 Task: For heading Use Lexend with light red berry 1 colour & Underline.  font size for heading22,  'Change the font style of data to'Lora and font size to 14,  Change the alignment of both headline & data to Align right In the sheet  auditingSalesByCategory
Action: Mouse moved to (418, 149)
Screenshot: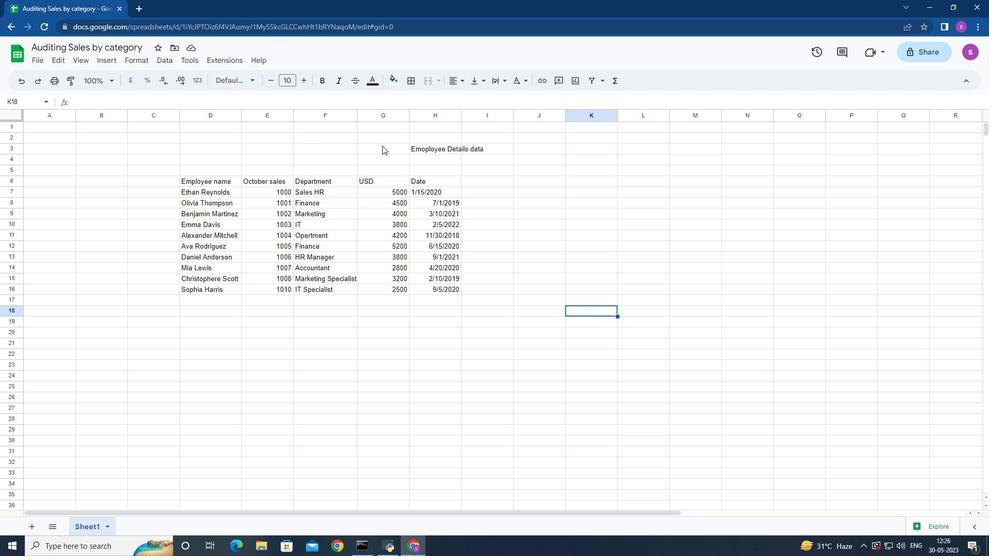 
Action: Mouse pressed left at (382, 146)
Screenshot: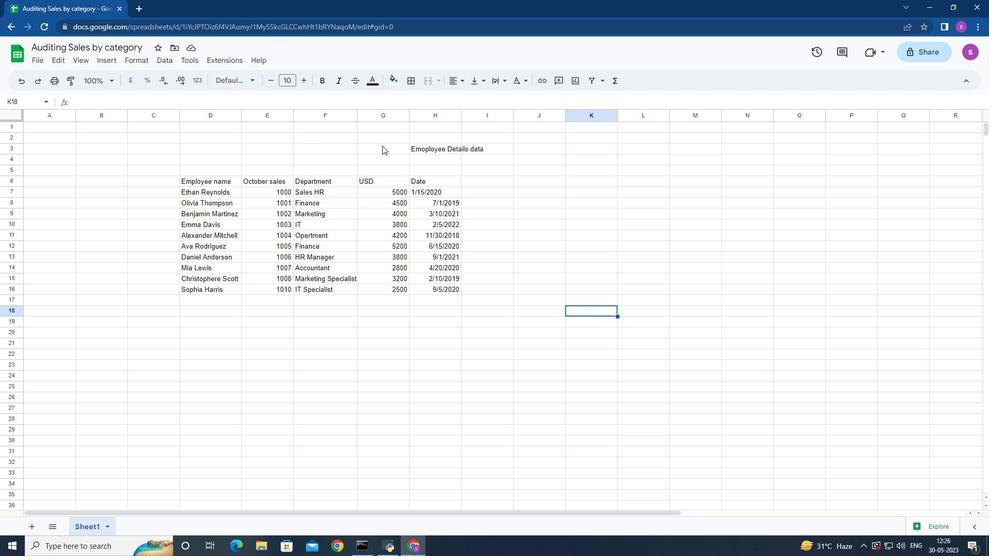 
Action: Mouse moved to (256, 81)
Screenshot: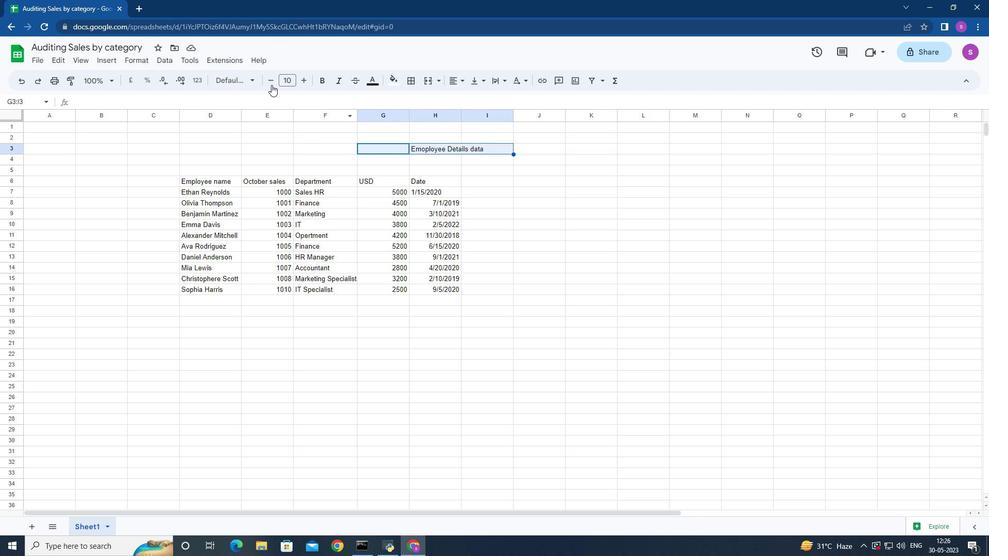 
Action: Mouse pressed left at (256, 81)
Screenshot: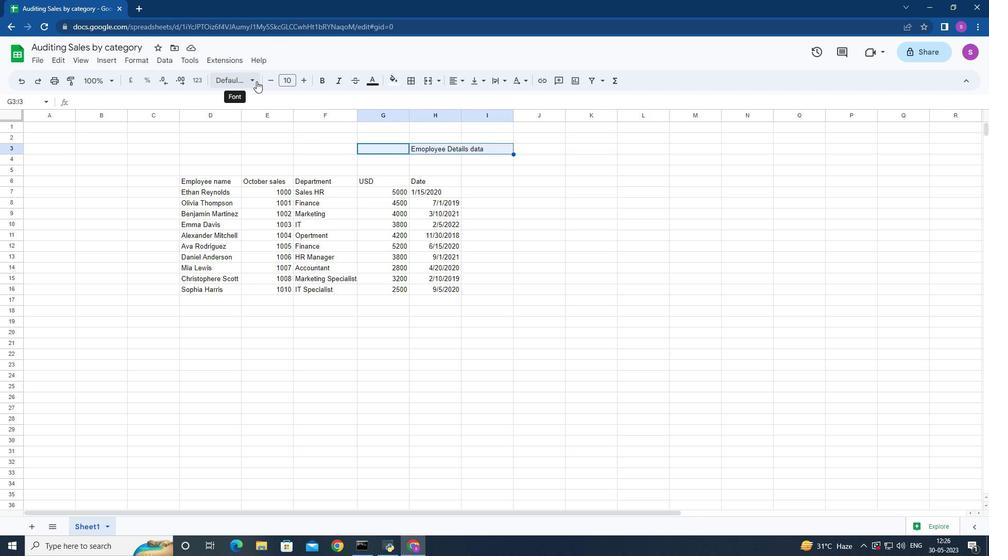 
Action: Mouse moved to (266, 395)
Screenshot: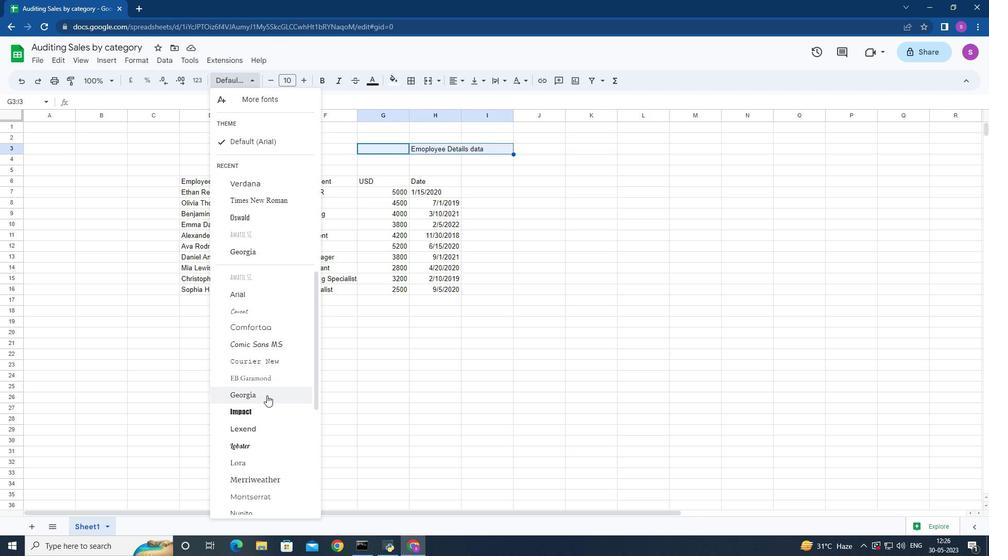
Action: Mouse scrolled (266, 394) with delta (0, 0)
Screenshot: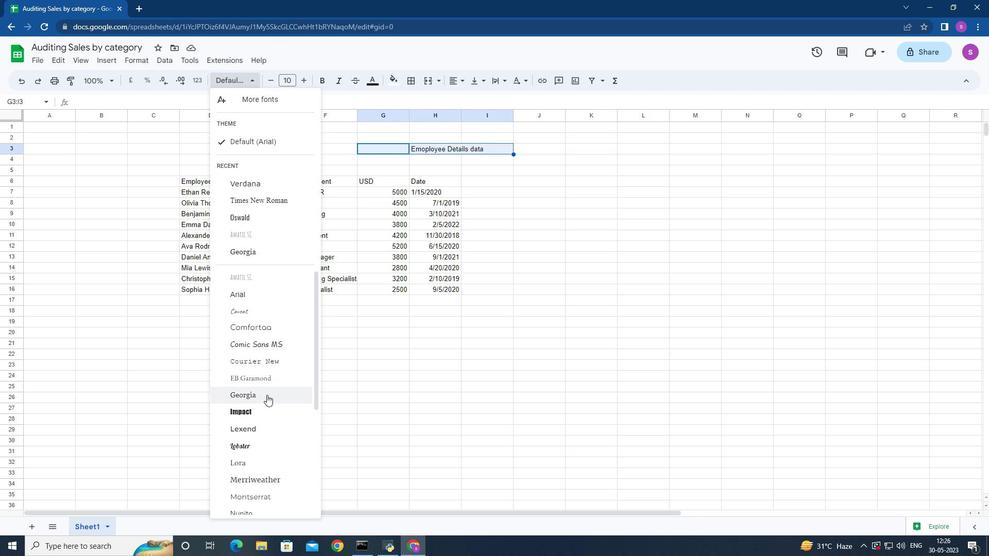 
Action: Mouse scrolled (266, 394) with delta (0, 0)
Screenshot: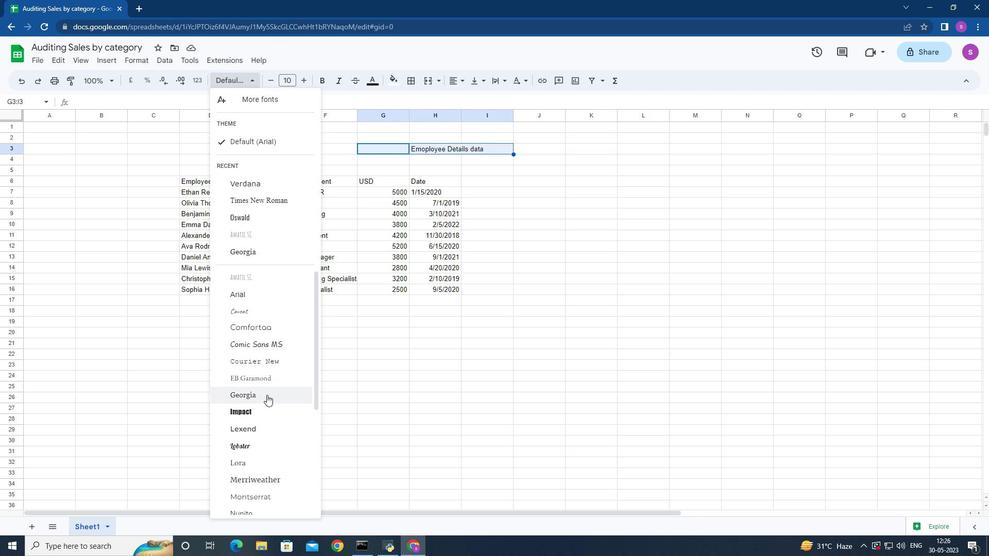 
Action: Mouse moved to (284, 386)
Screenshot: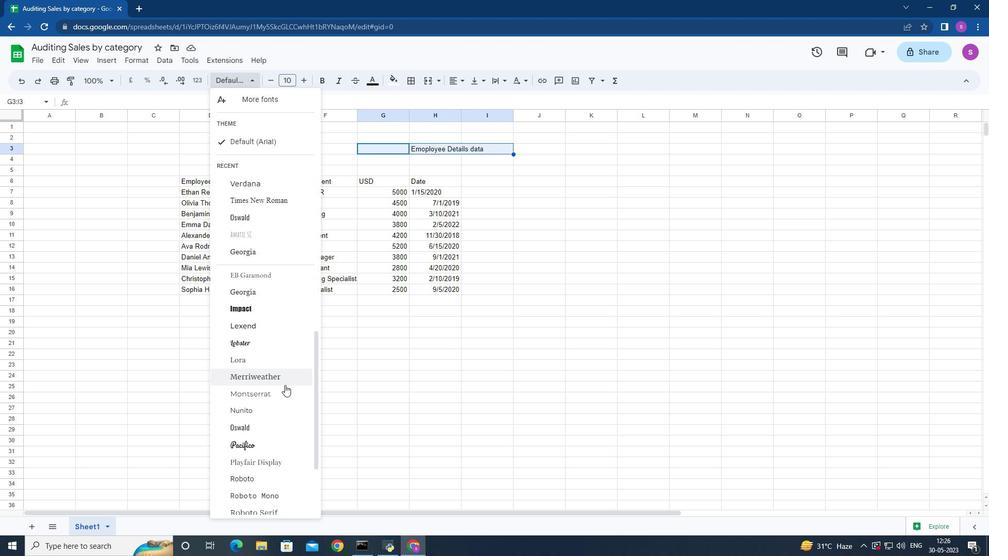 
Action: Mouse scrolled (284, 385) with delta (0, 0)
Screenshot: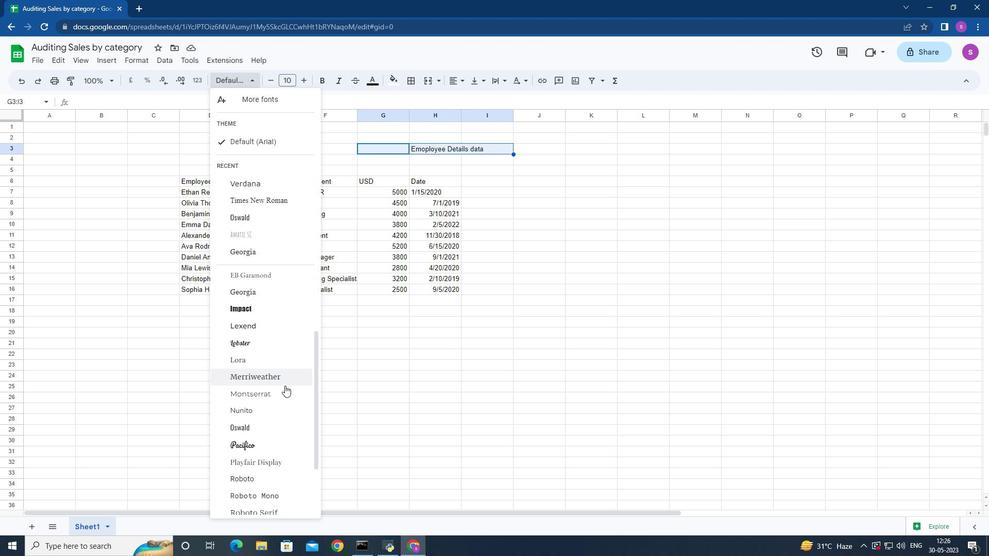 
Action: Mouse scrolled (284, 385) with delta (0, 0)
Screenshot: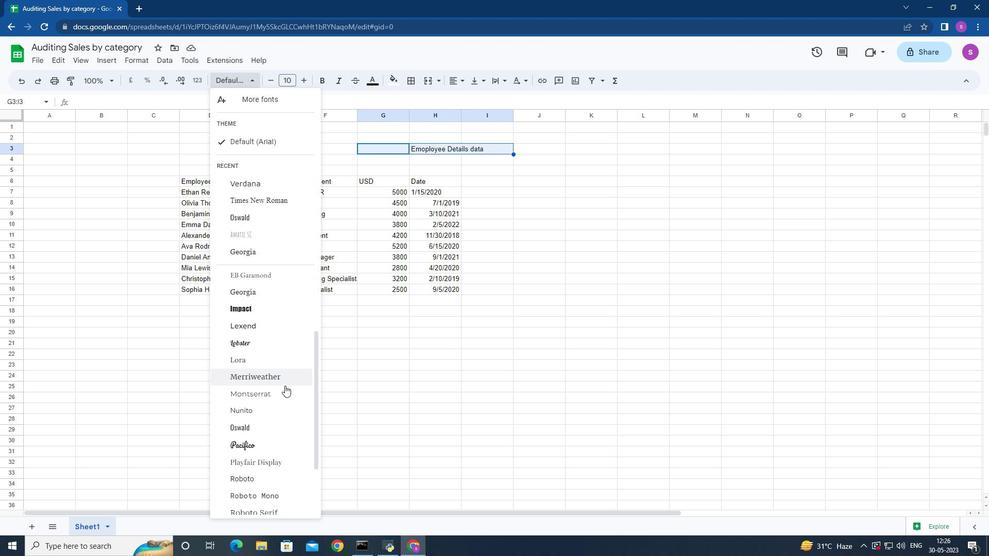 
Action: Mouse moved to (284, 386)
Screenshot: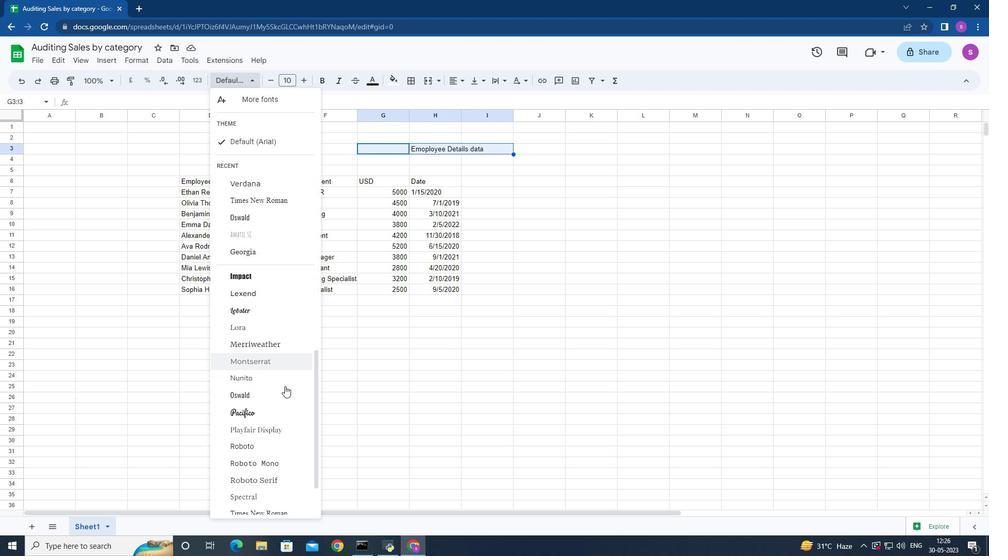 
Action: Mouse scrolled (284, 385) with delta (0, 0)
Screenshot: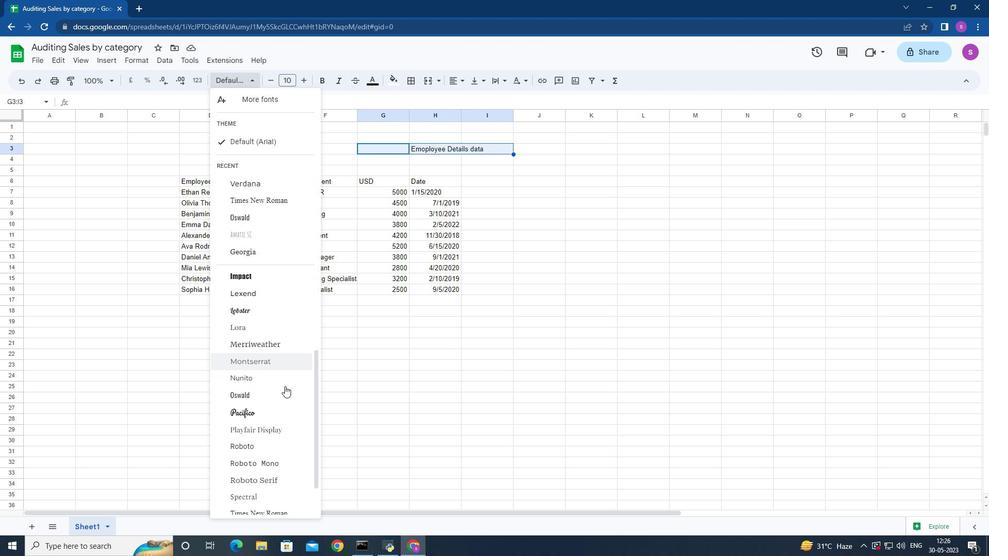 
Action: Mouse moved to (284, 386)
Screenshot: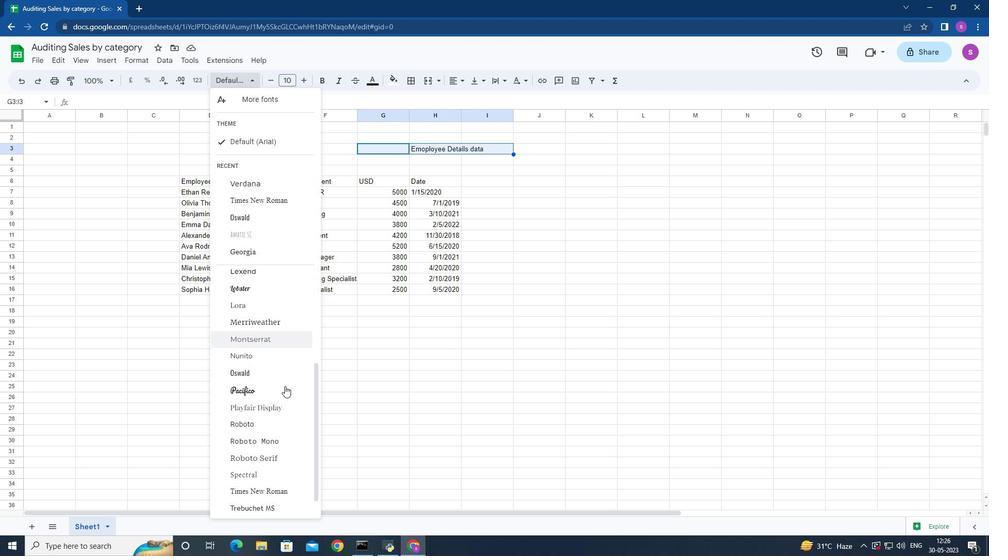 
Action: Mouse scrolled (284, 385) with delta (0, 0)
Screenshot: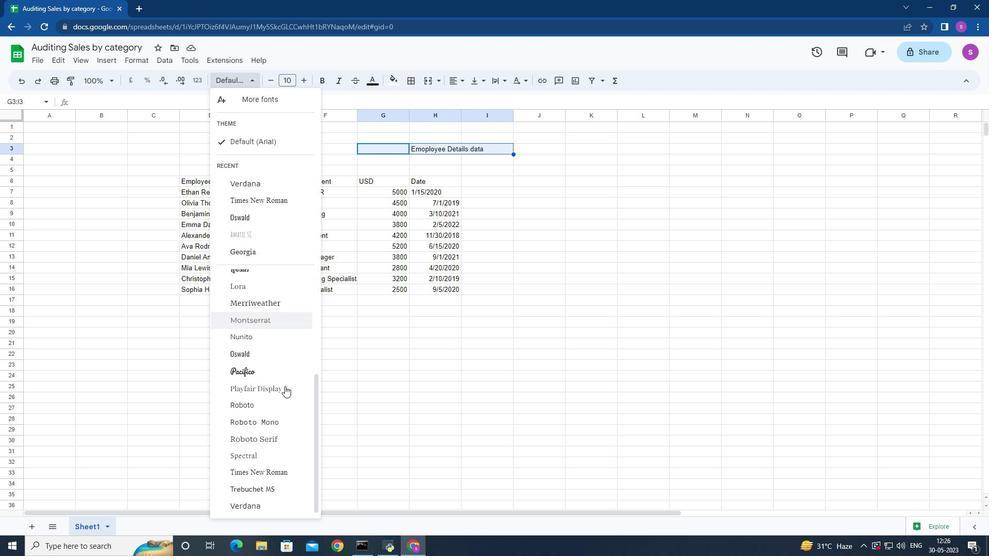 
Action: Mouse moved to (261, 346)
Screenshot: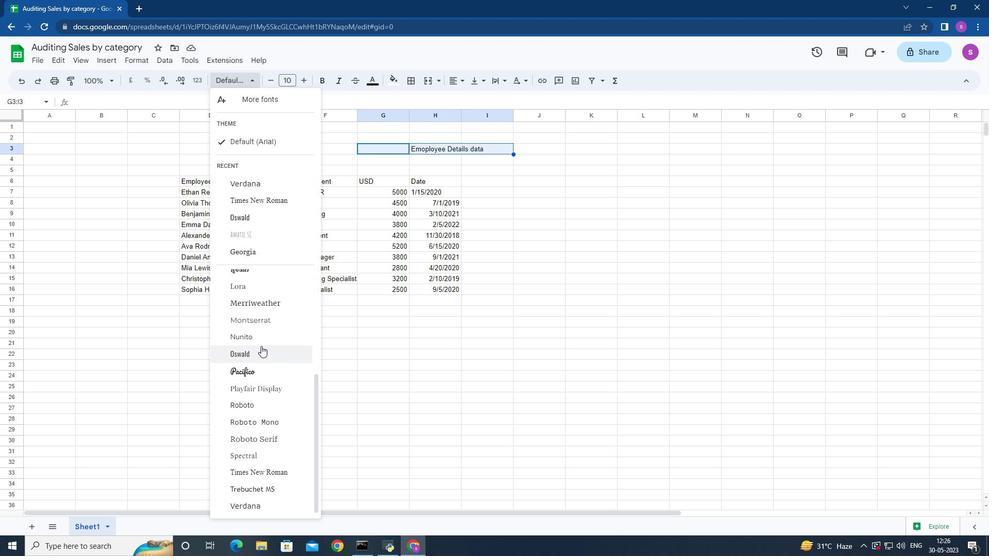 
Action: Mouse scrolled (261, 346) with delta (0, 0)
Screenshot: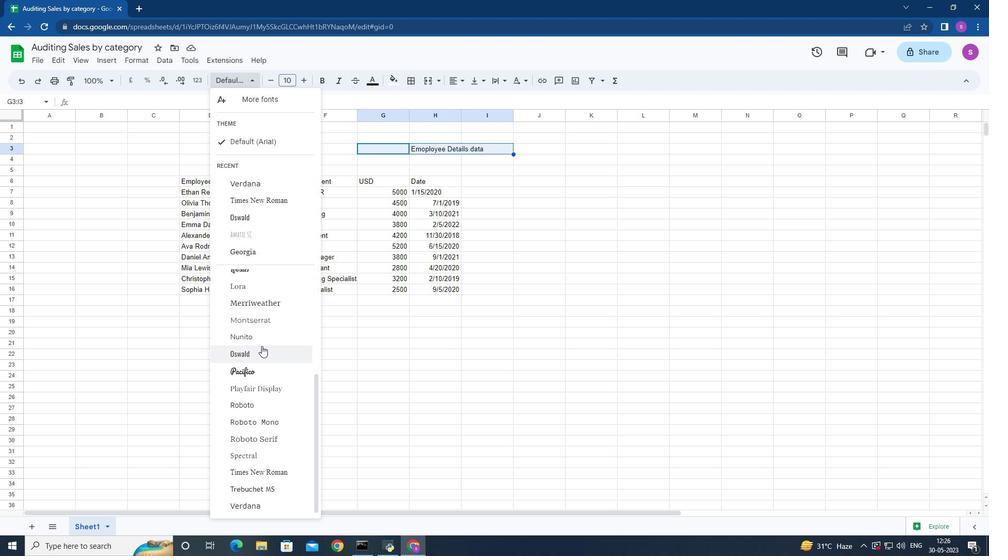 
Action: Mouse moved to (267, 305)
Screenshot: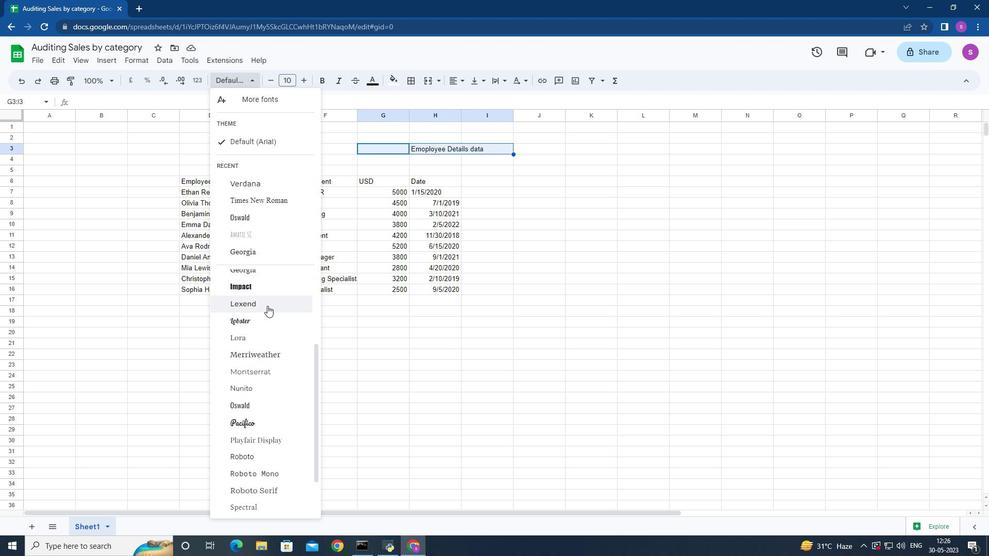 
Action: Mouse pressed left at (267, 305)
Screenshot: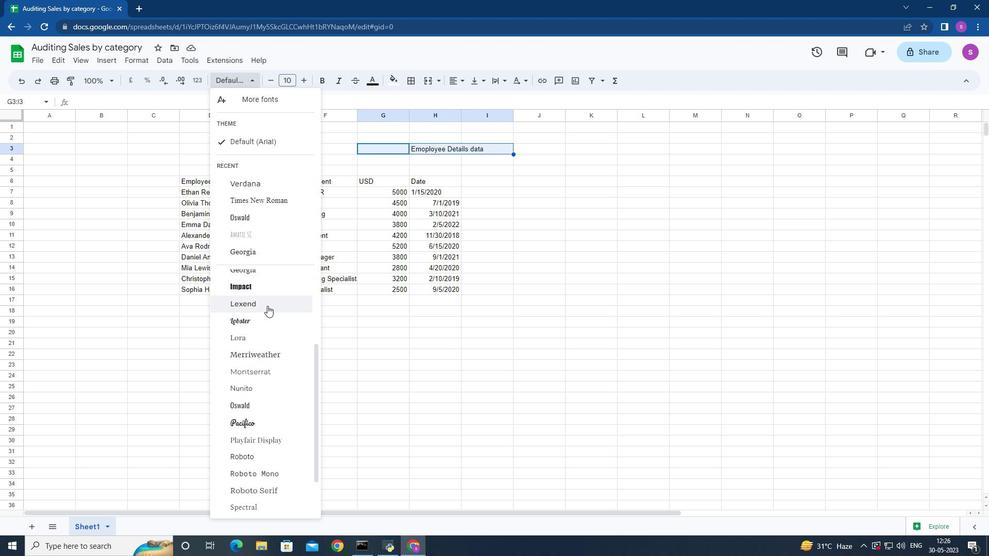 
Action: Mouse moved to (377, 82)
Screenshot: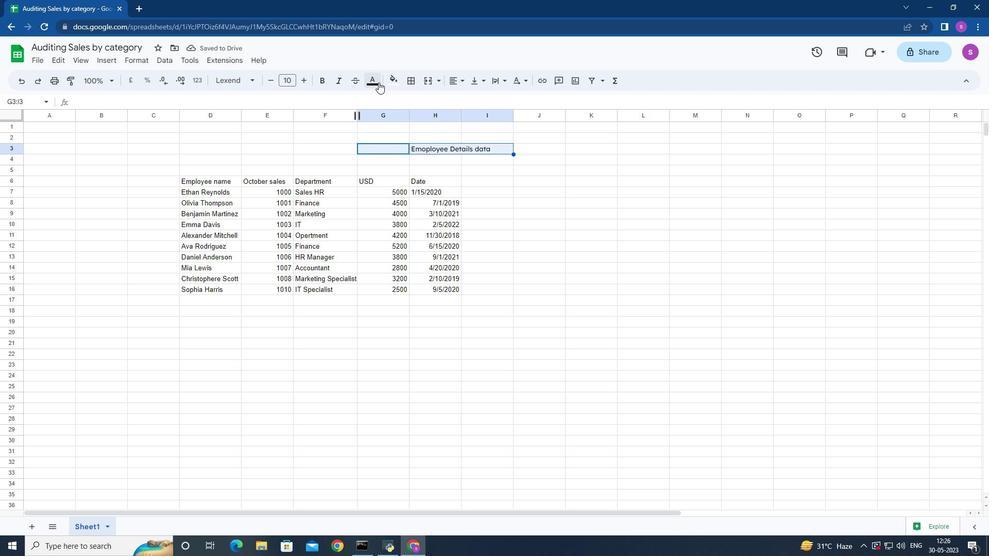 
Action: Mouse pressed left at (377, 82)
Screenshot: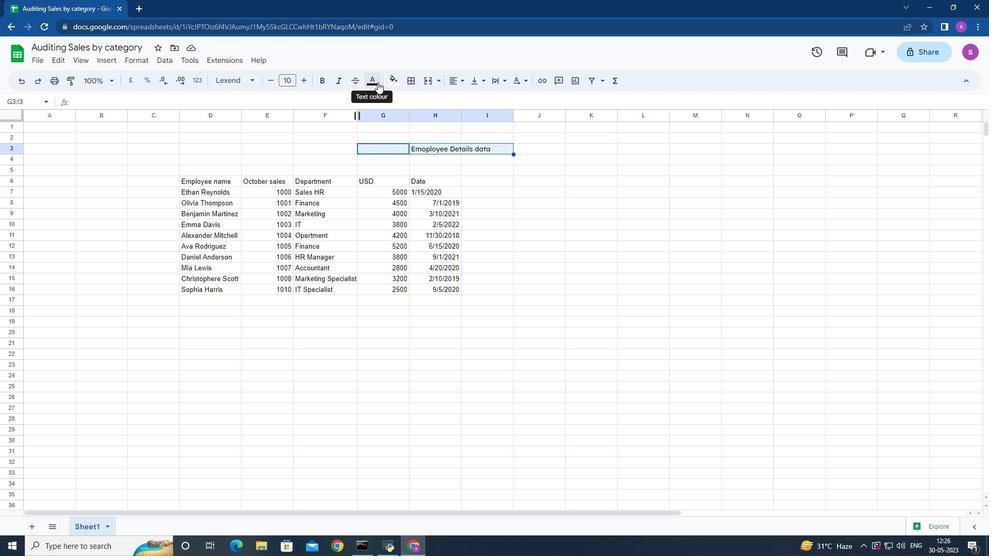 
Action: Mouse moved to (386, 139)
Screenshot: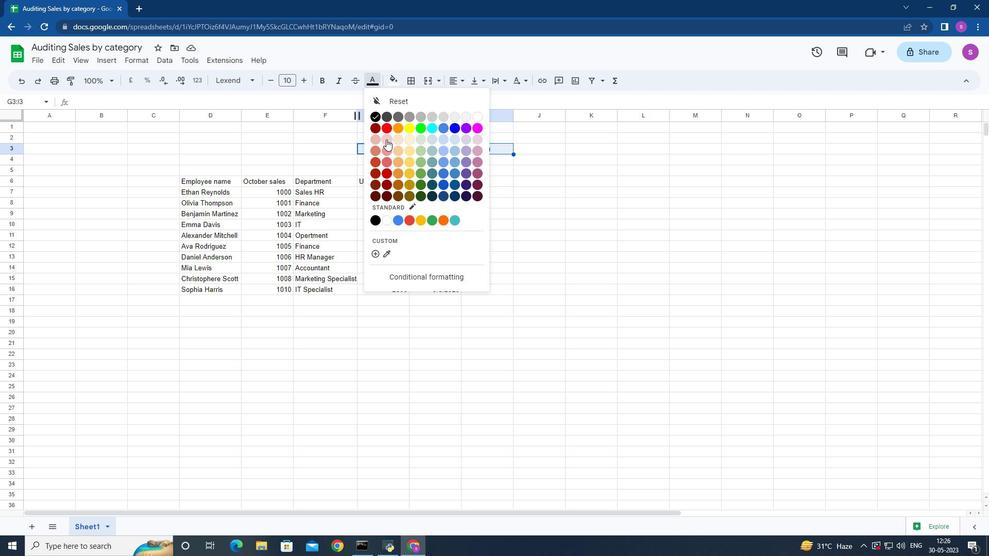 
Action: Mouse pressed left at (386, 139)
Screenshot: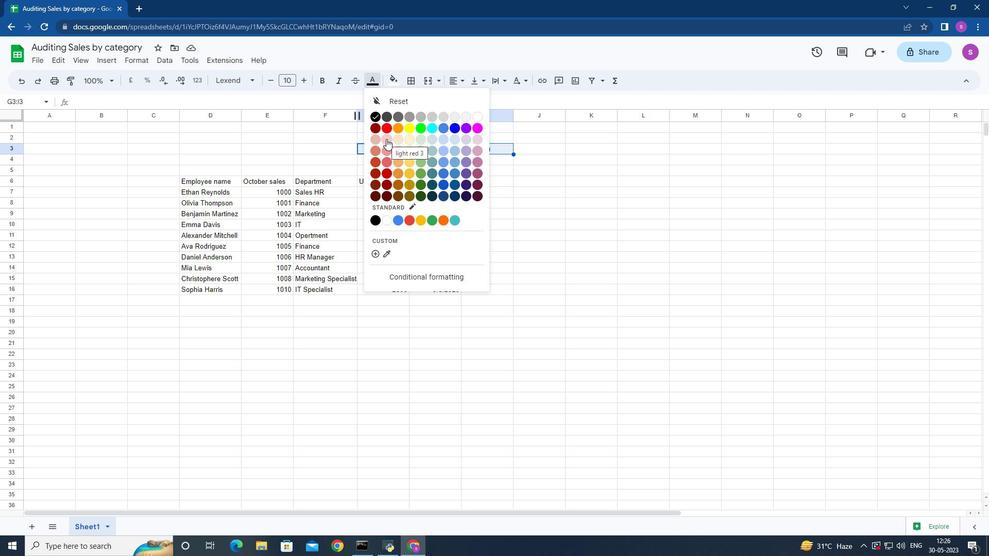 
Action: Mouse moved to (134, 57)
Screenshot: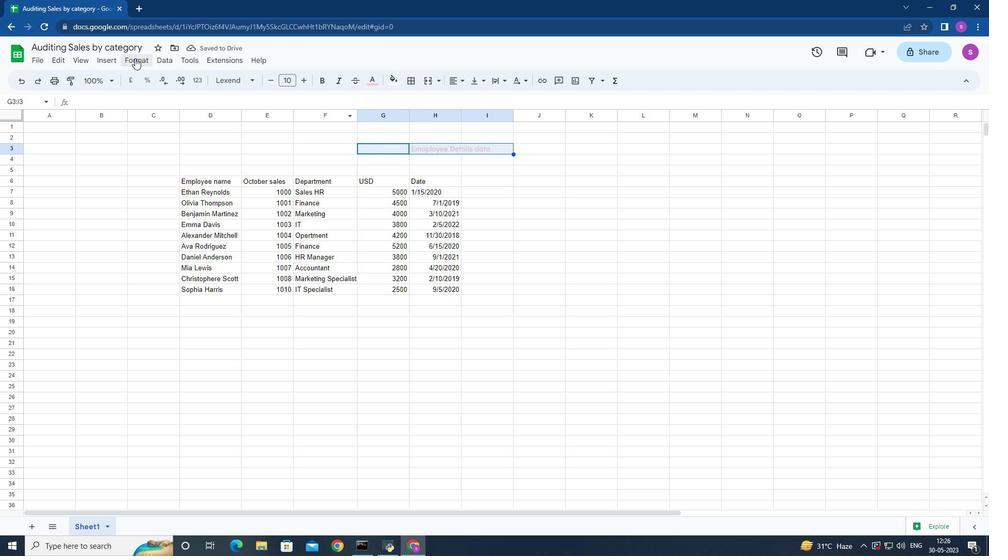 
Action: Mouse pressed left at (134, 57)
Screenshot: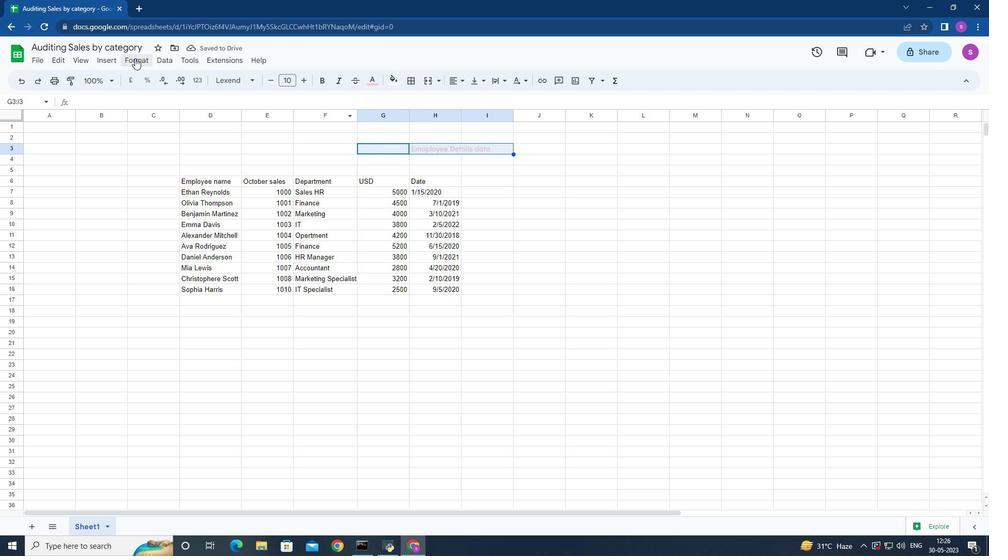 
Action: Mouse moved to (327, 154)
Screenshot: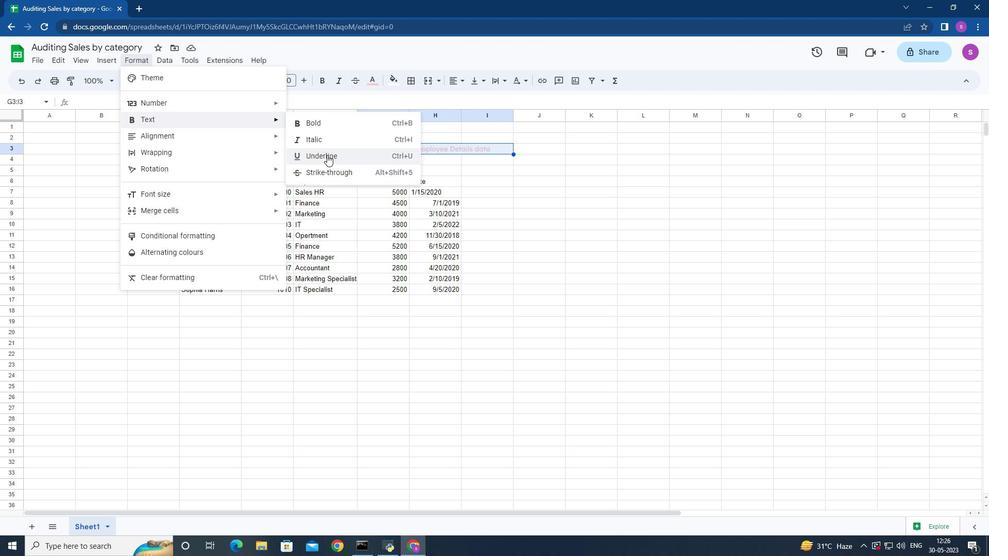 
Action: Mouse pressed left at (327, 154)
Screenshot: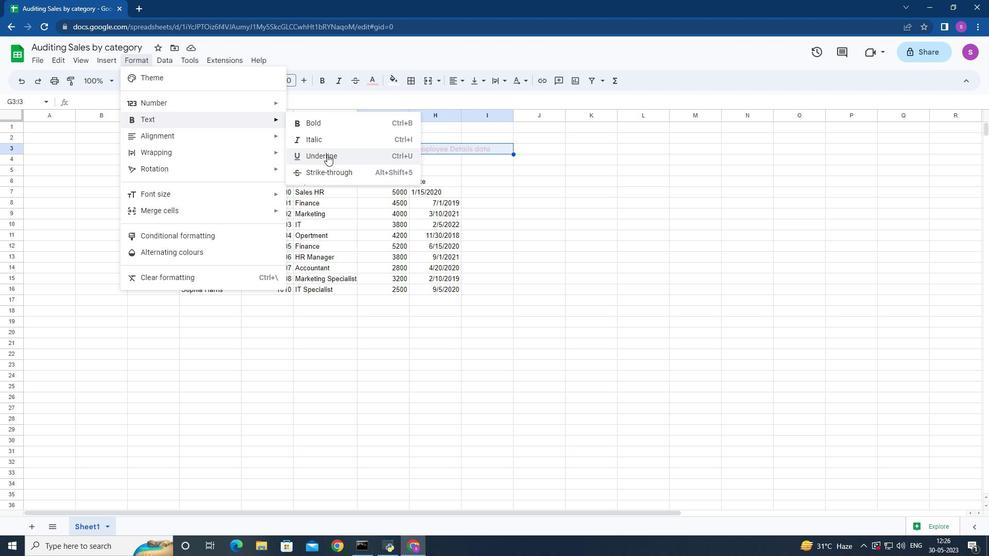 
Action: Mouse moved to (303, 76)
Screenshot: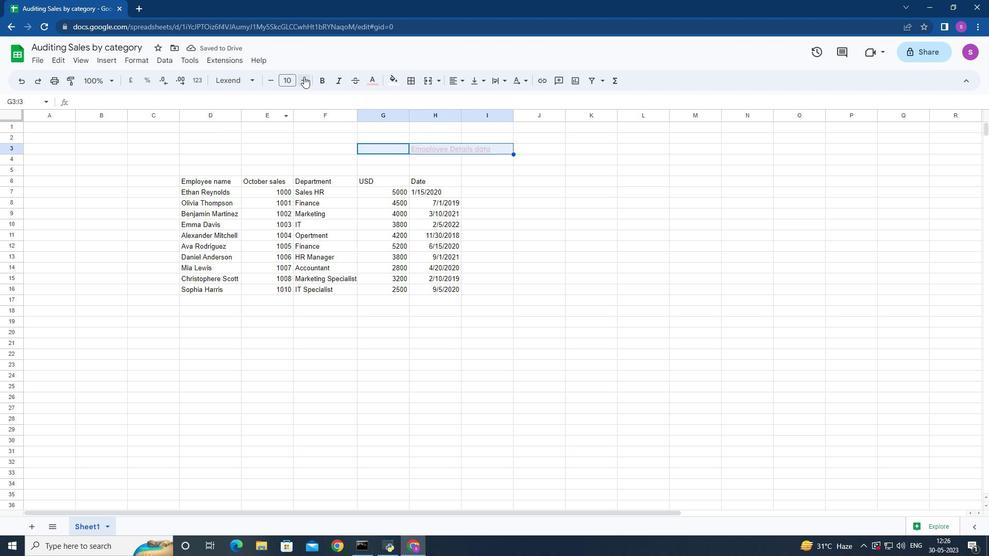 
Action: Mouse pressed left at (303, 76)
Screenshot: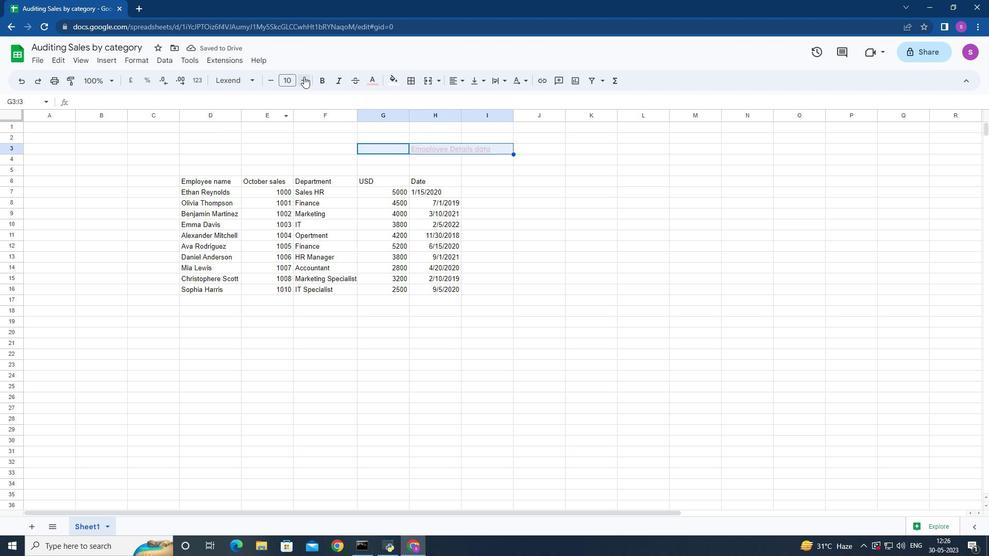 
Action: Mouse pressed left at (303, 76)
Screenshot: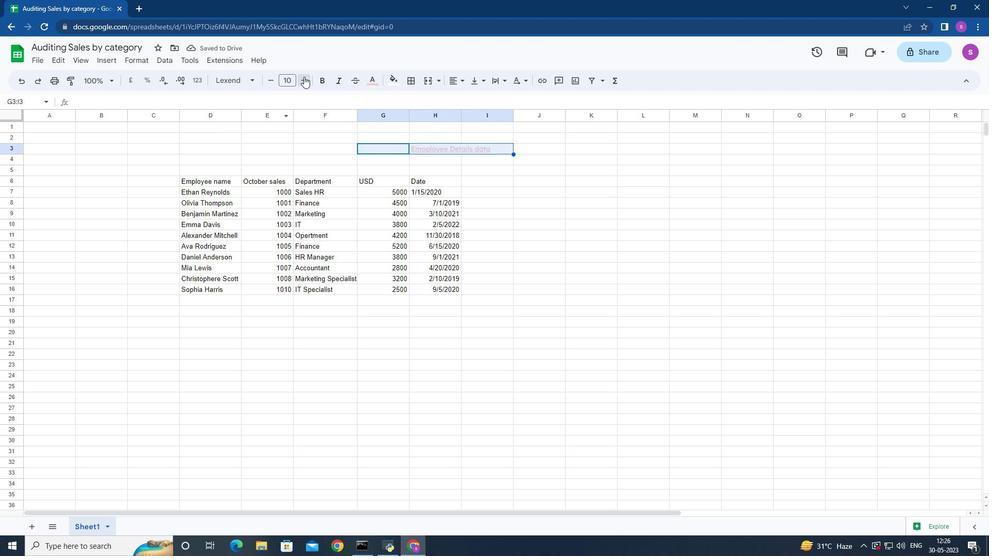 
Action: Mouse pressed left at (303, 76)
Screenshot: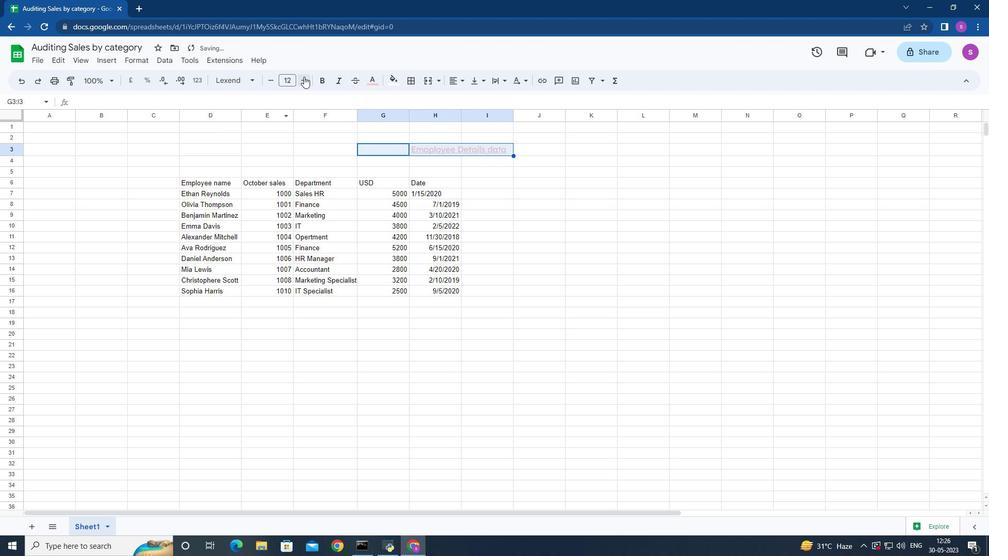 
Action: Mouse pressed left at (303, 76)
Screenshot: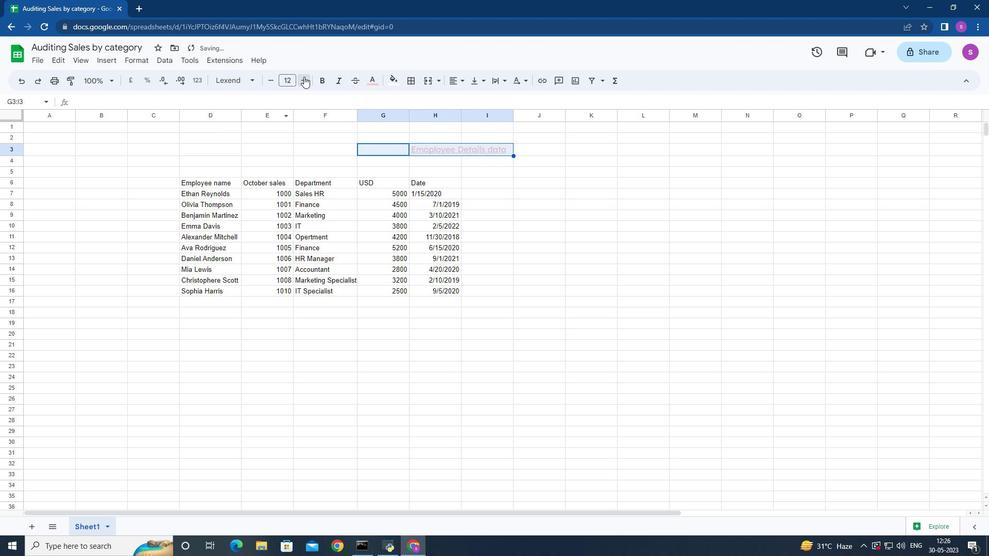 
Action: Mouse pressed left at (303, 76)
Screenshot: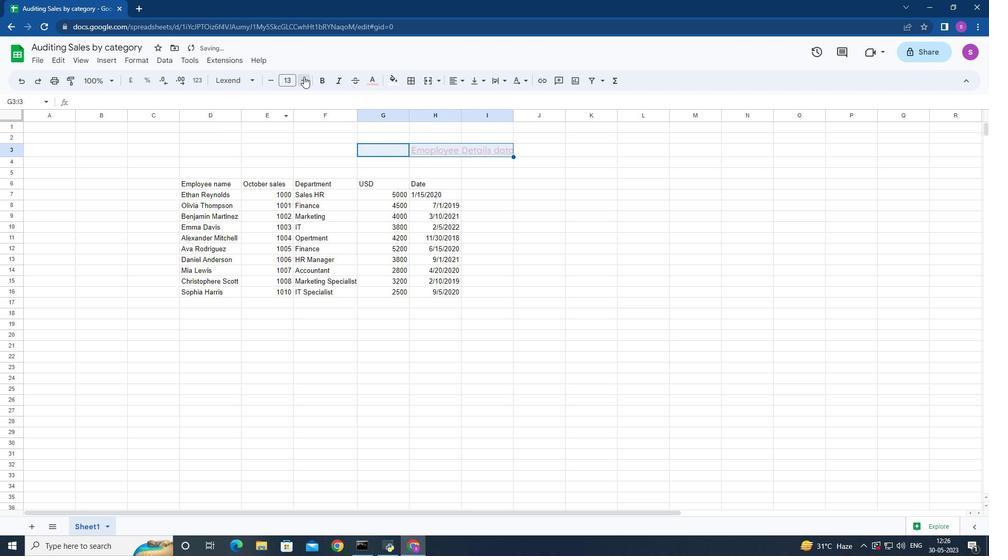 
Action: Mouse pressed left at (303, 76)
Screenshot: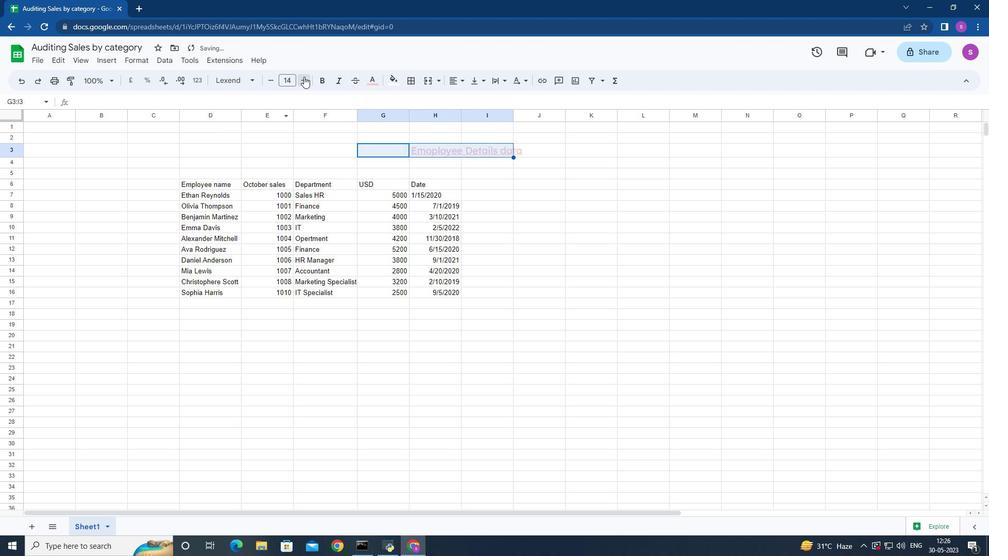 
Action: Mouse pressed left at (303, 76)
Screenshot: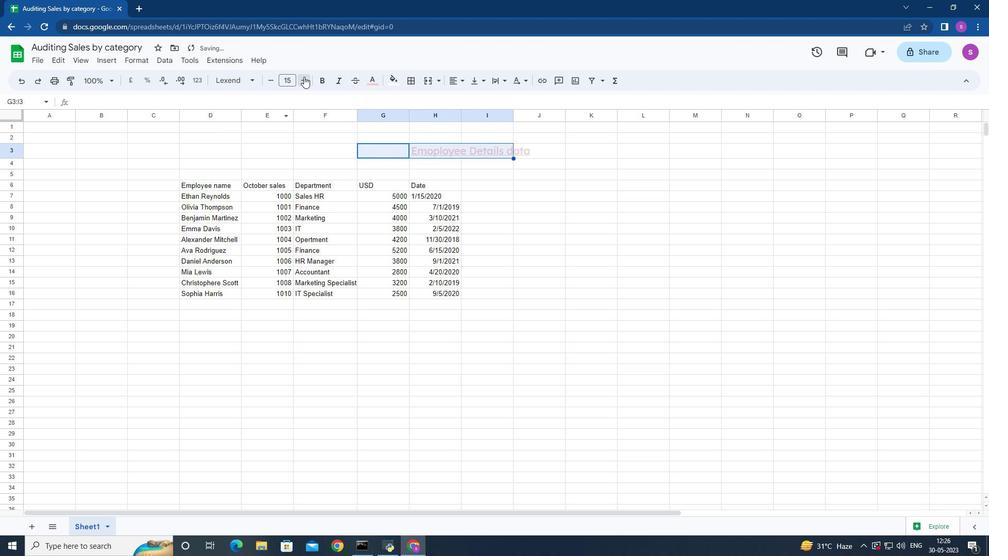 
Action: Mouse pressed left at (303, 76)
Screenshot: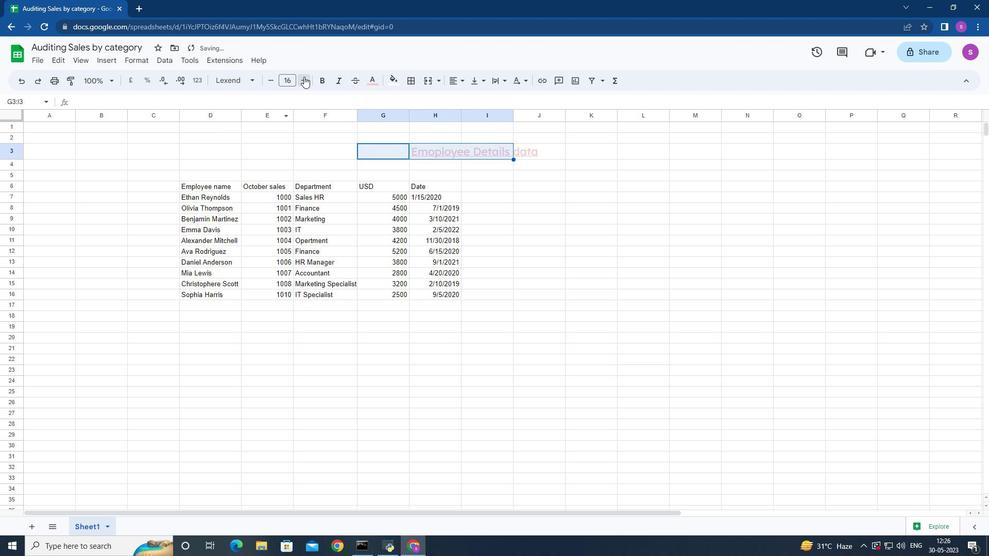 
Action: Mouse pressed left at (303, 76)
Screenshot: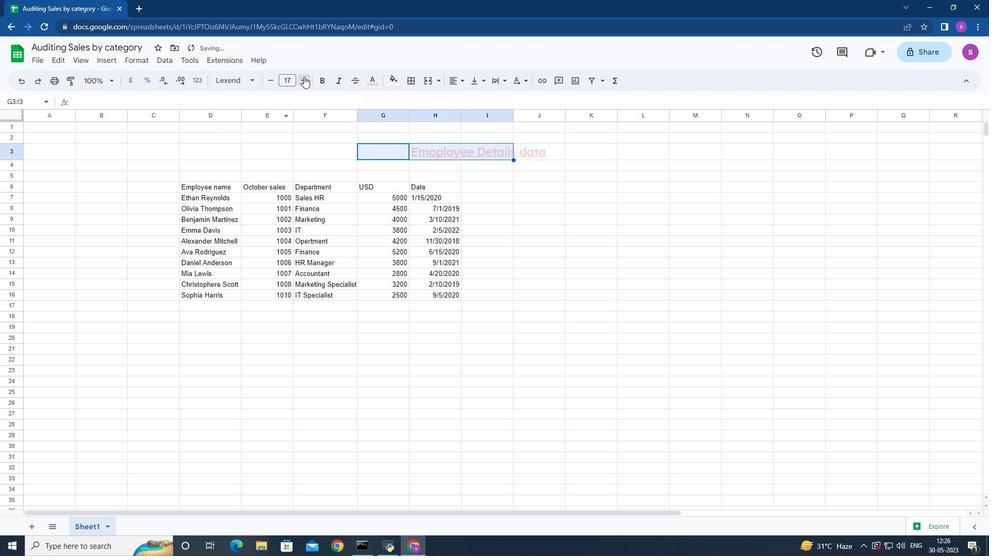 
Action: Mouse pressed left at (303, 76)
Screenshot: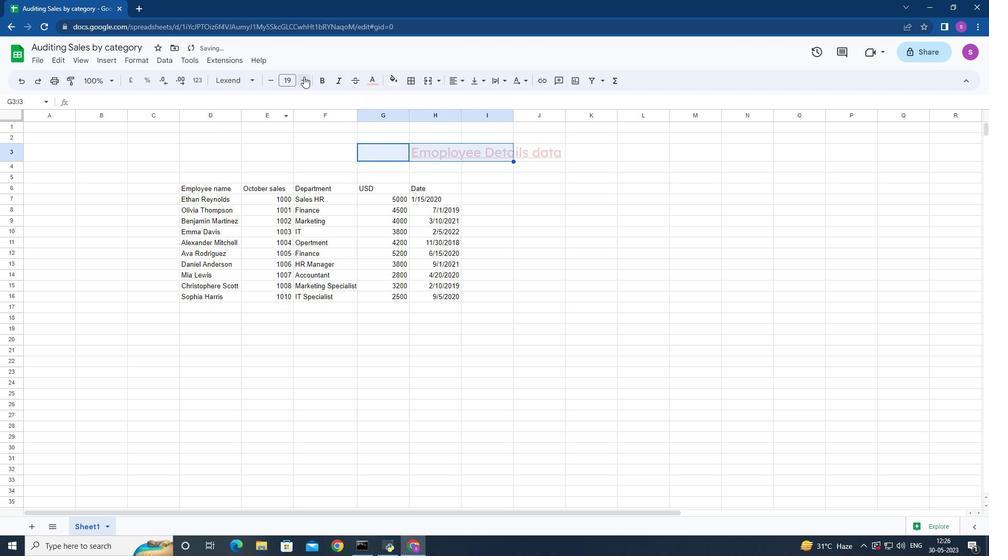 
Action: Mouse pressed left at (303, 76)
Screenshot: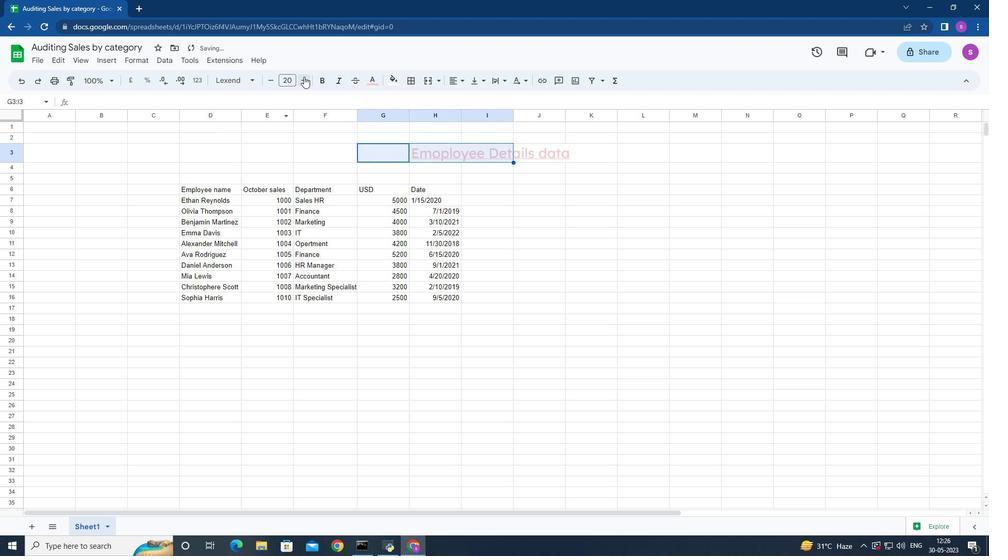 
Action: Mouse pressed left at (303, 76)
Screenshot: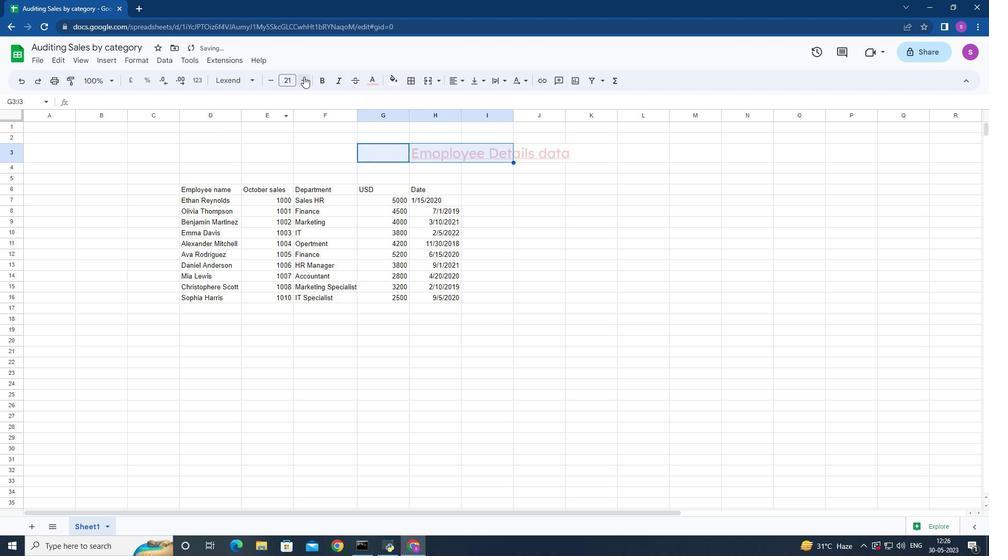 
Action: Mouse moved to (179, 192)
Screenshot: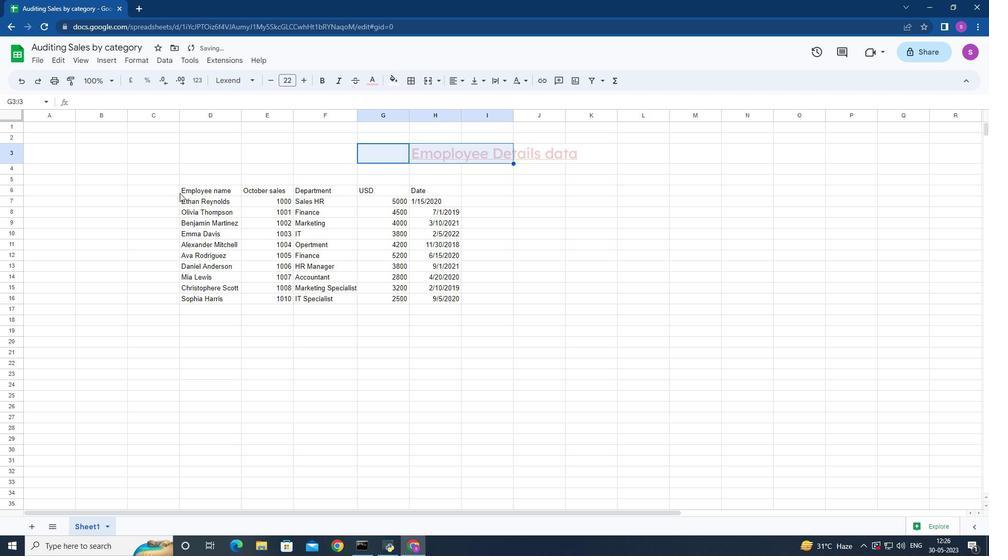 
Action: Mouse pressed left at (179, 192)
Screenshot: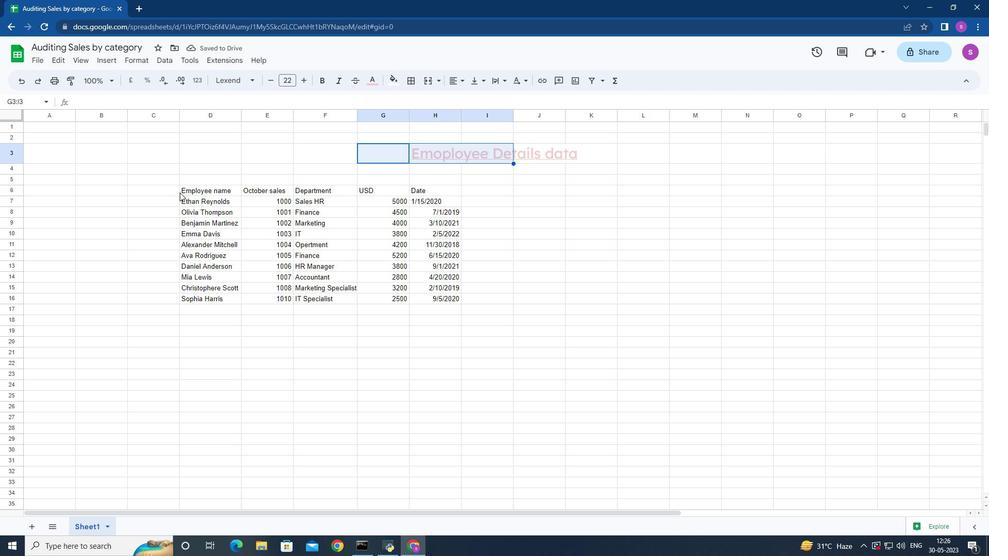 
Action: Mouse moved to (253, 80)
Screenshot: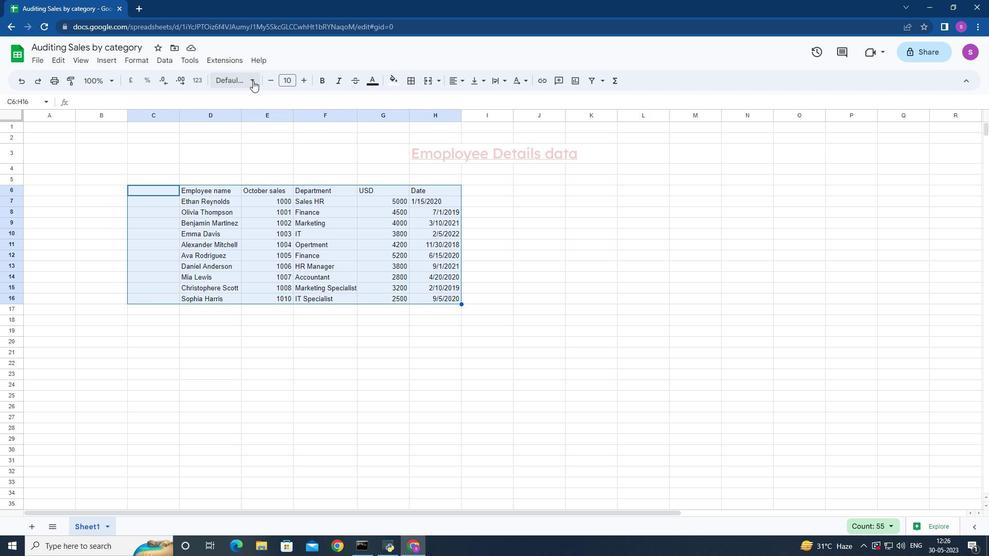 
Action: Mouse pressed left at (253, 80)
Screenshot: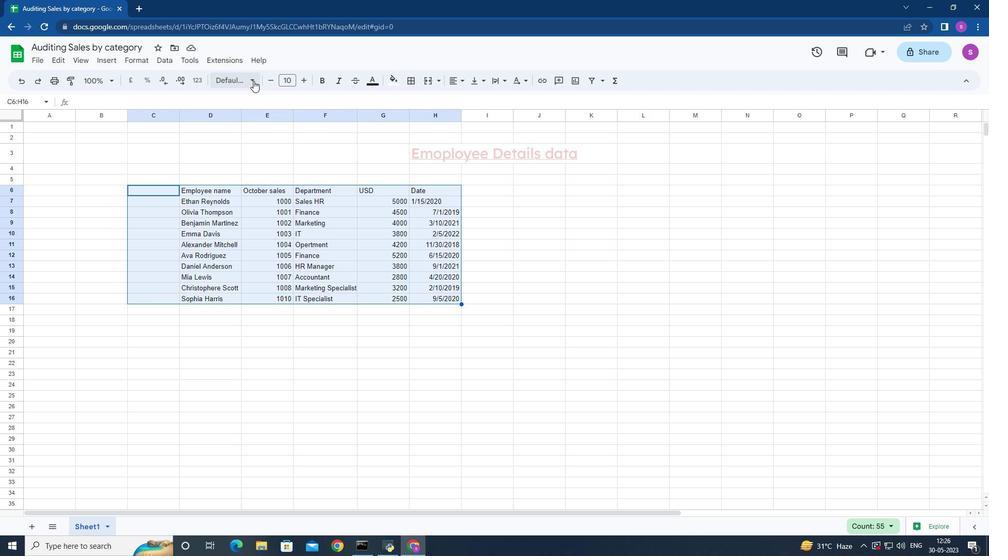 
Action: Mouse moved to (256, 285)
Screenshot: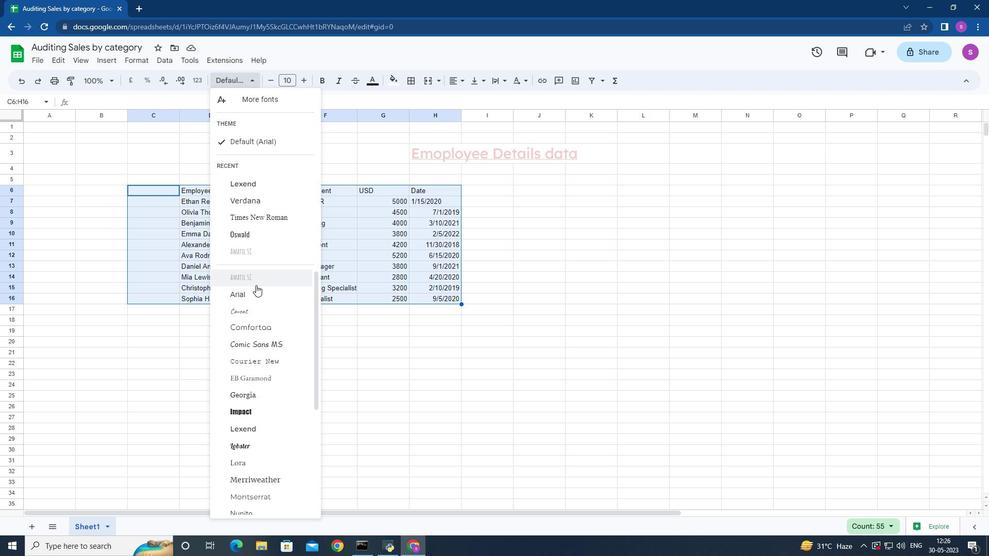 
Action: Mouse scrolled (256, 285) with delta (0, 0)
Screenshot: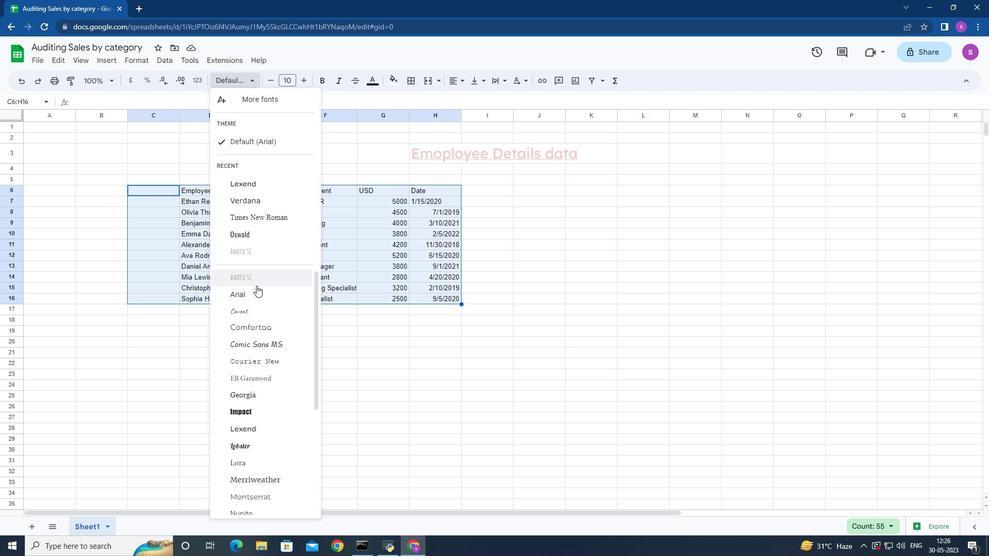 
Action: Mouse moved to (276, 336)
Screenshot: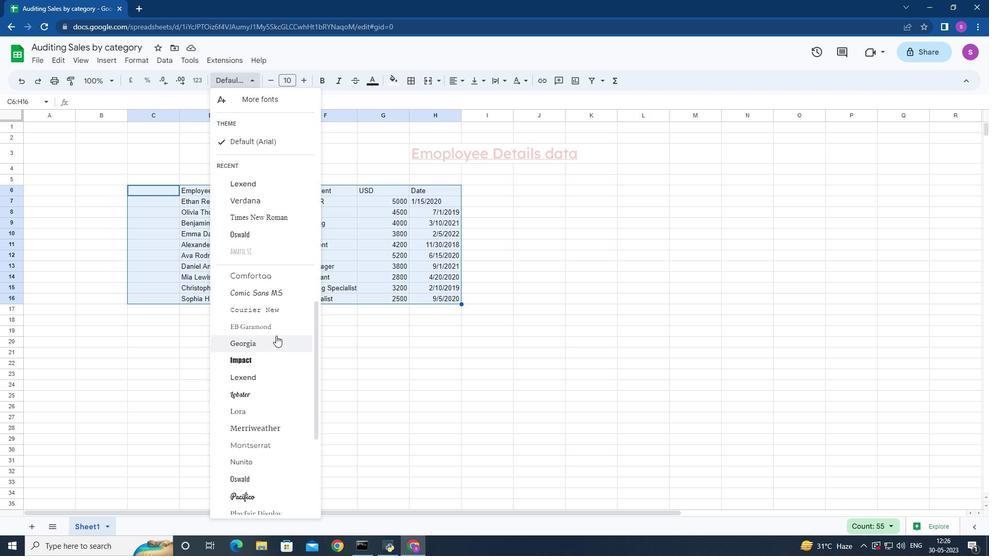 
Action: Mouse scrolled (276, 335) with delta (0, 0)
Screenshot: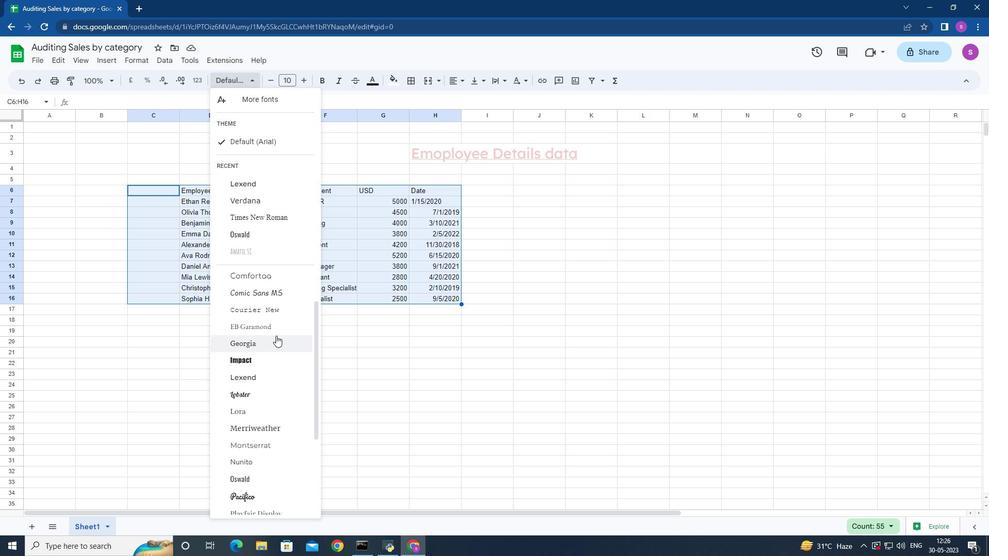 
Action: Mouse moved to (275, 336)
Screenshot: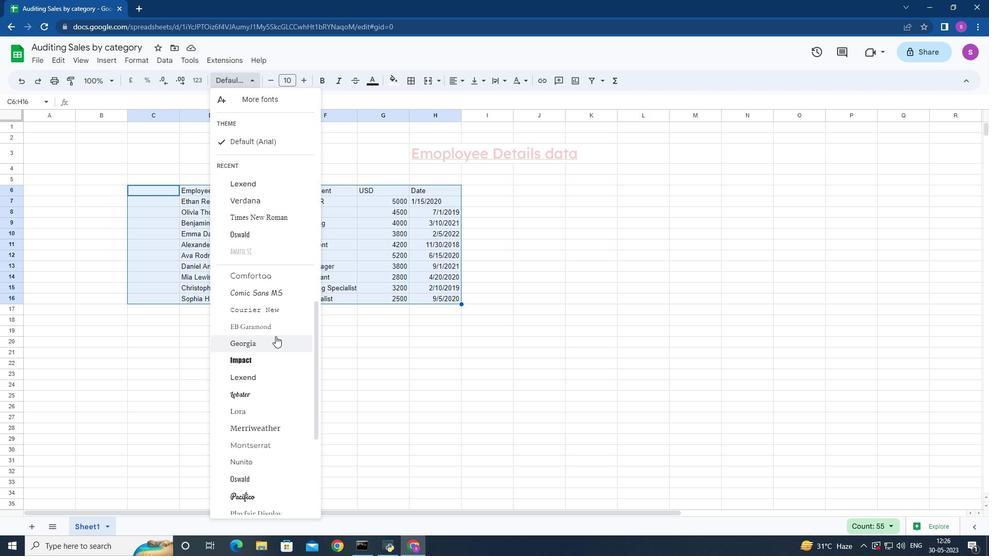 
Action: Mouse scrolled (275, 336) with delta (0, 0)
Screenshot: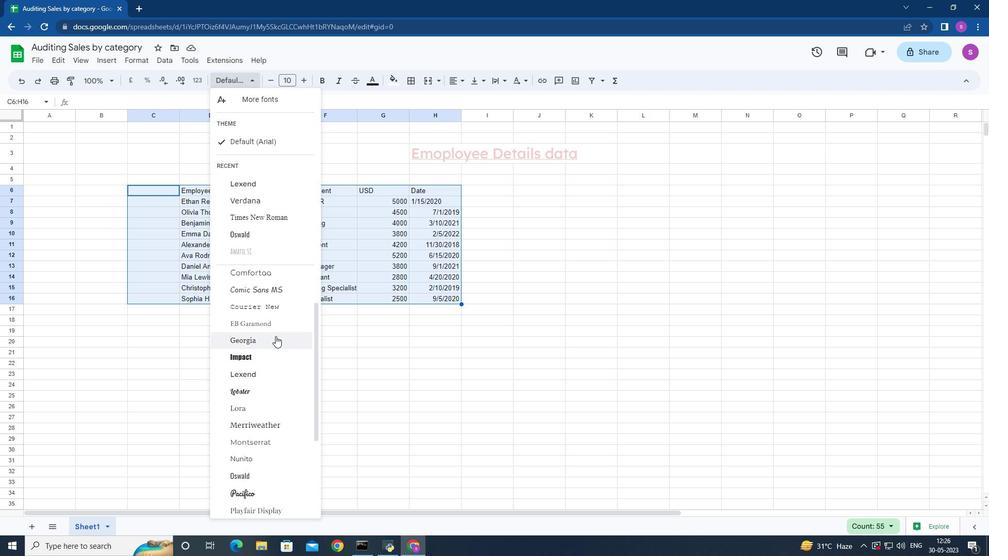 
Action: Mouse moved to (251, 305)
Screenshot: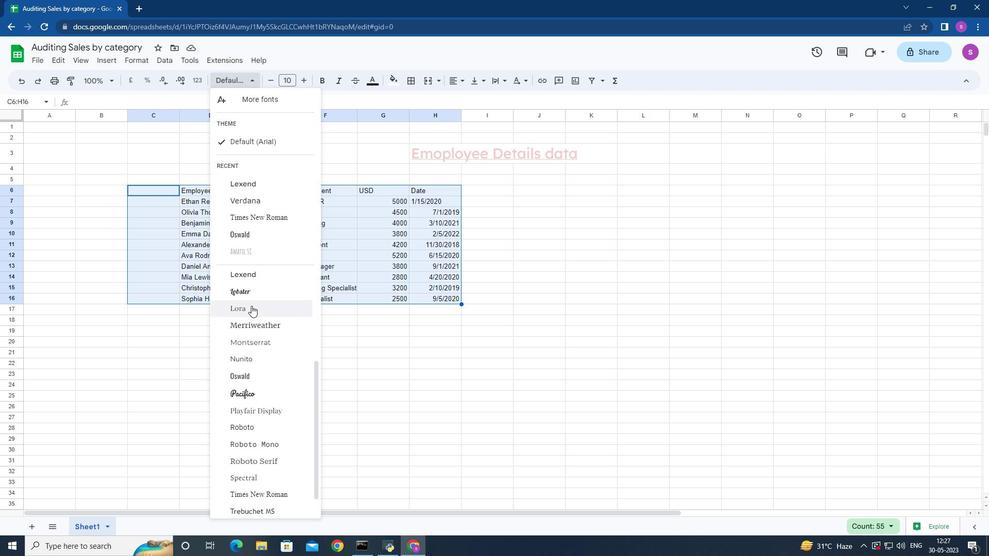 
Action: Mouse pressed left at (251, 305)
Screenshot: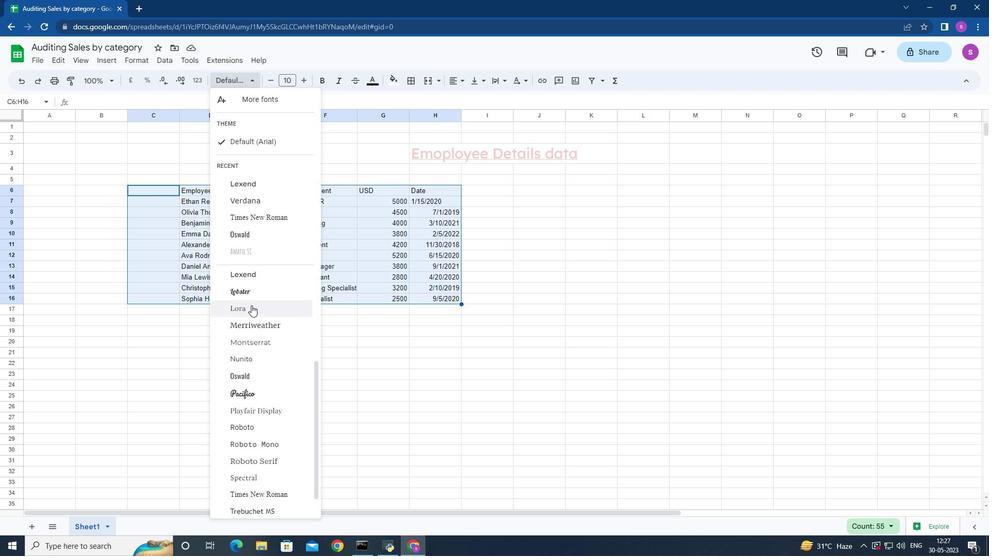 
Action: Mouse moved to (301, 81)
Screenshot: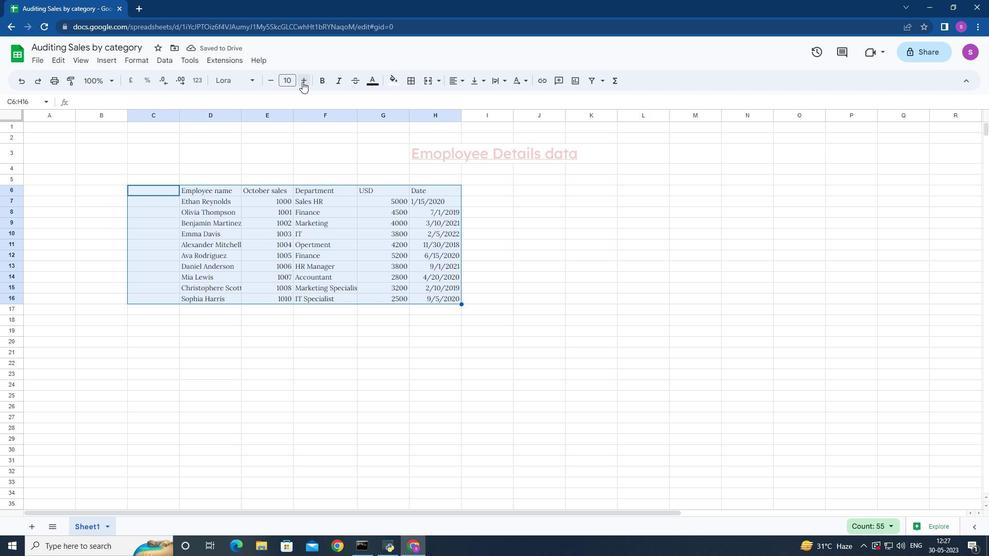 
Action: Mouse pressed left at (301, 81)
Screenshot: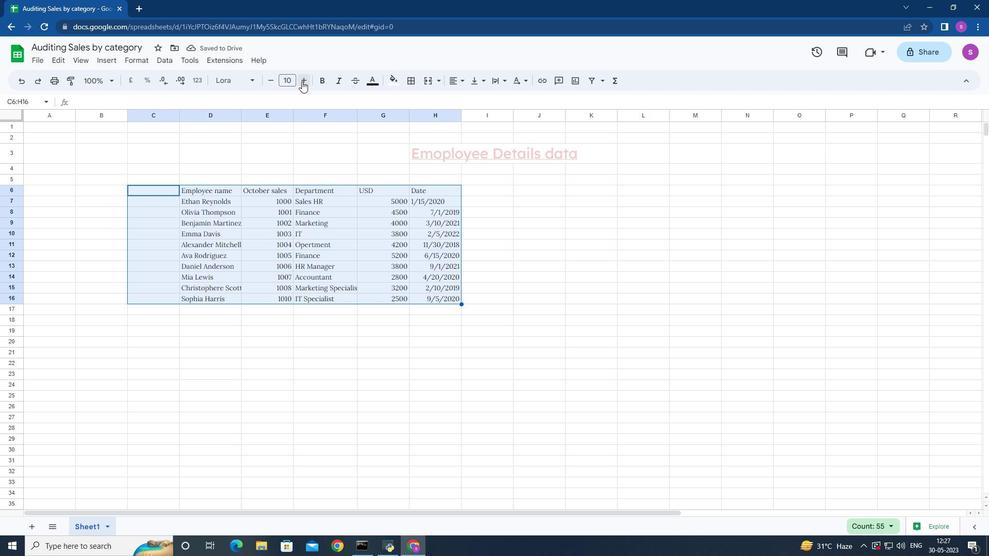 
Action: Mouse pressed left at (301, 81)
Screenshot: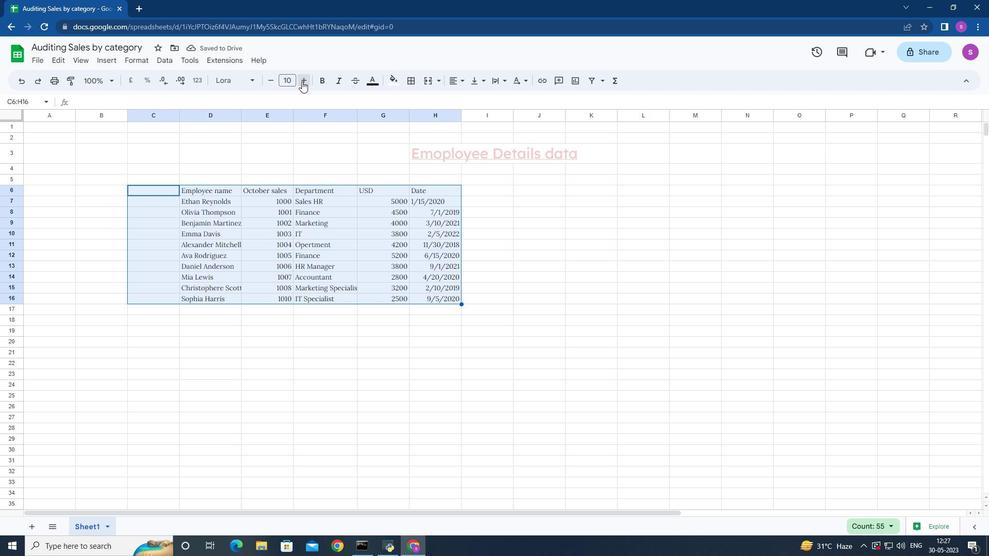 
Action: Mouse pressed left at (301, 81)
Screenshot: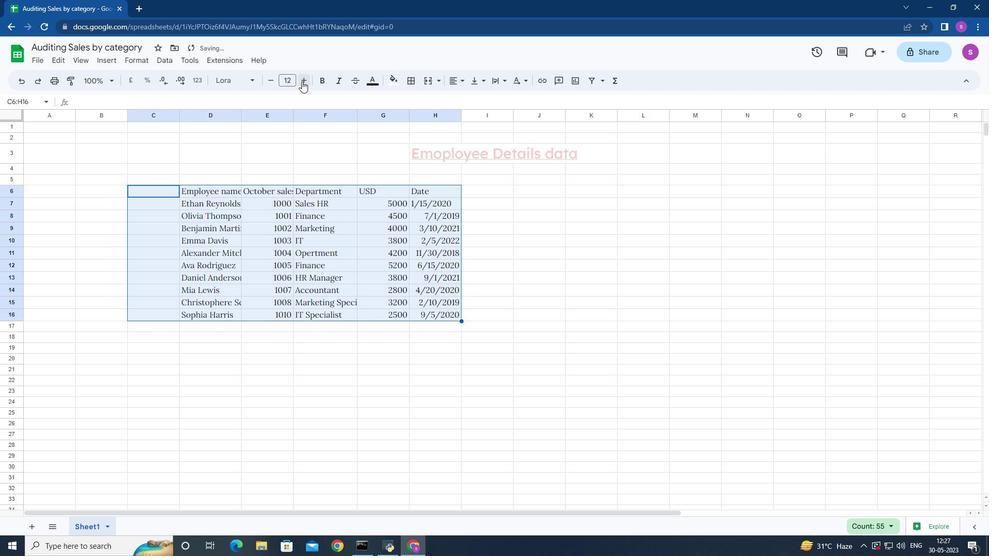 
Action: Mouse pressed left at (301, 81)
Screenshot: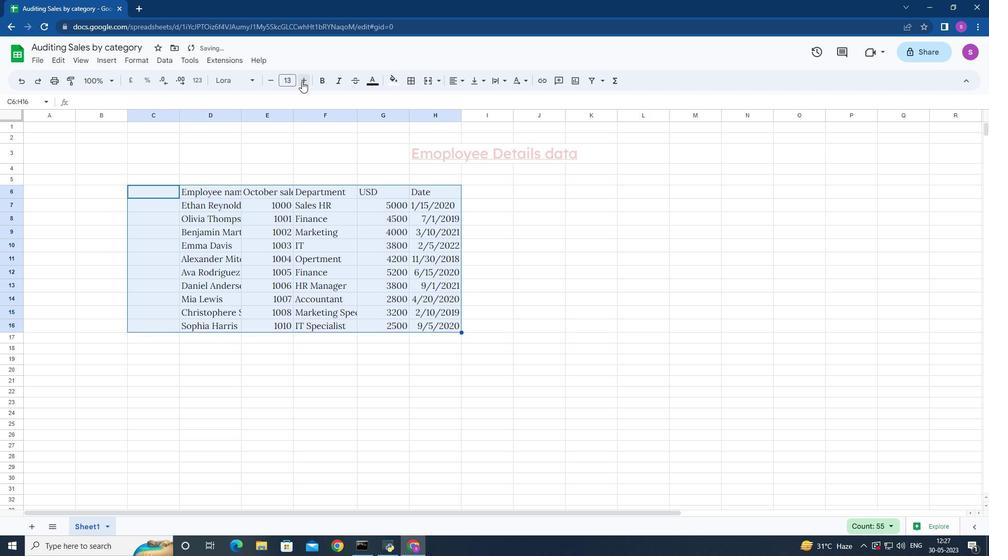 
Action: Mouse moved to (461, 79)
Screenshot: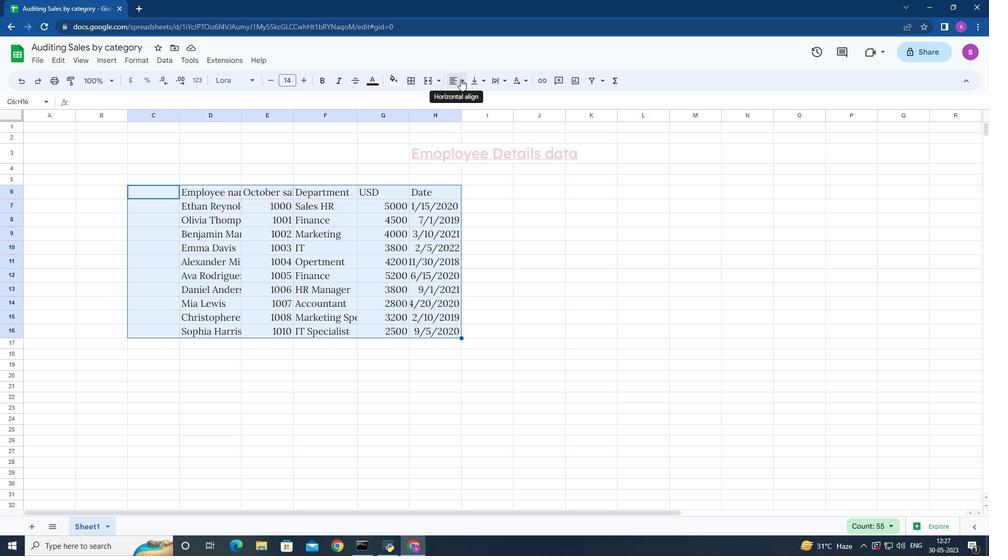 
Action: Mouse pressed left at (461, 79)
Screenshot: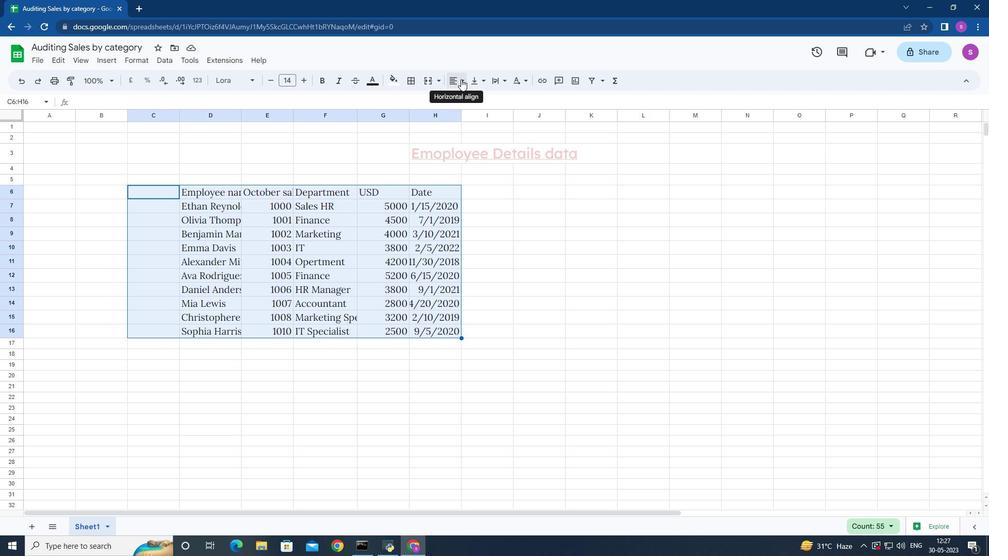 
Action: Mouse moved to (487, 99)
Screenshot: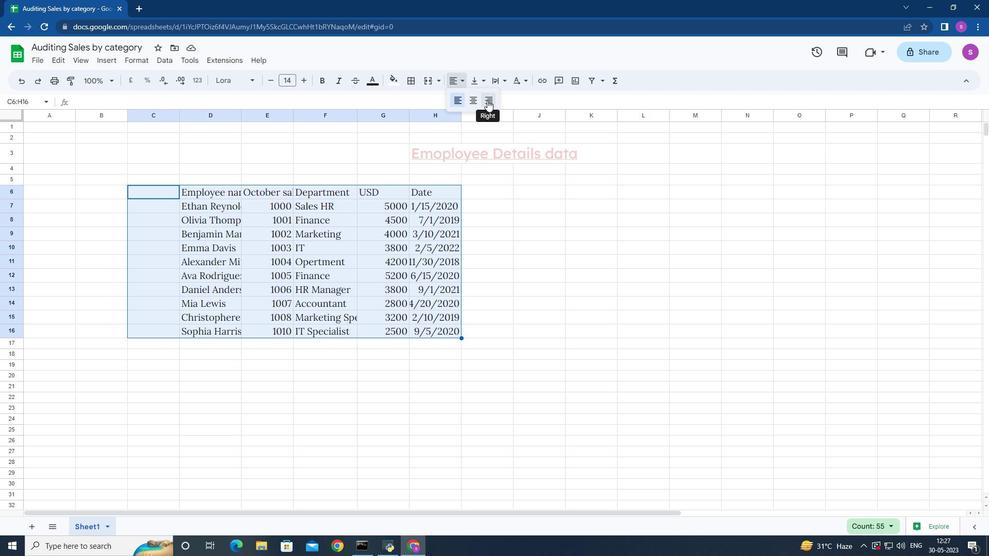 
Action: Mouse pressed left at (487, 99)
Screenshot: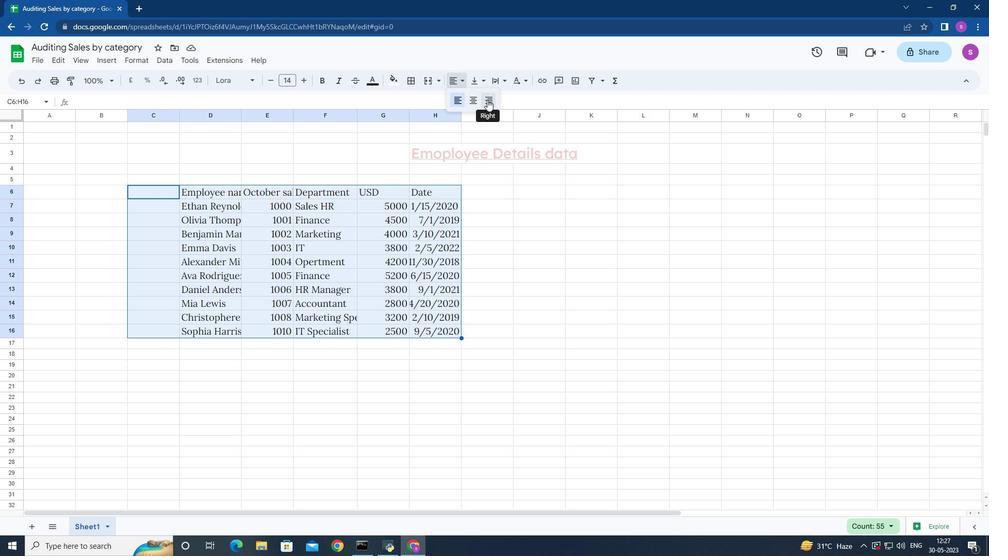
Action: Mouse moved to (391, 150)
Screenshot: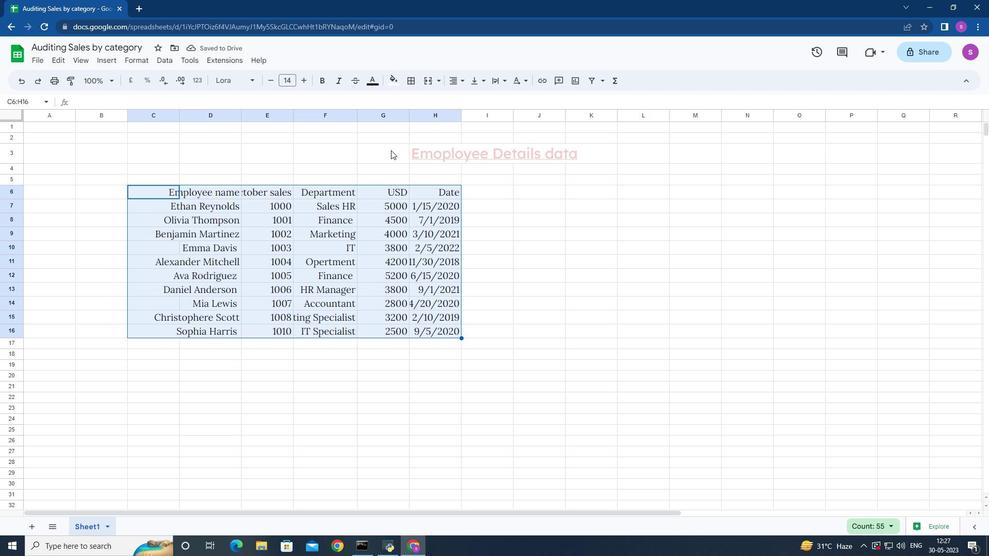 
Action: Mouse pressed left at (391, 150)
Screenshot: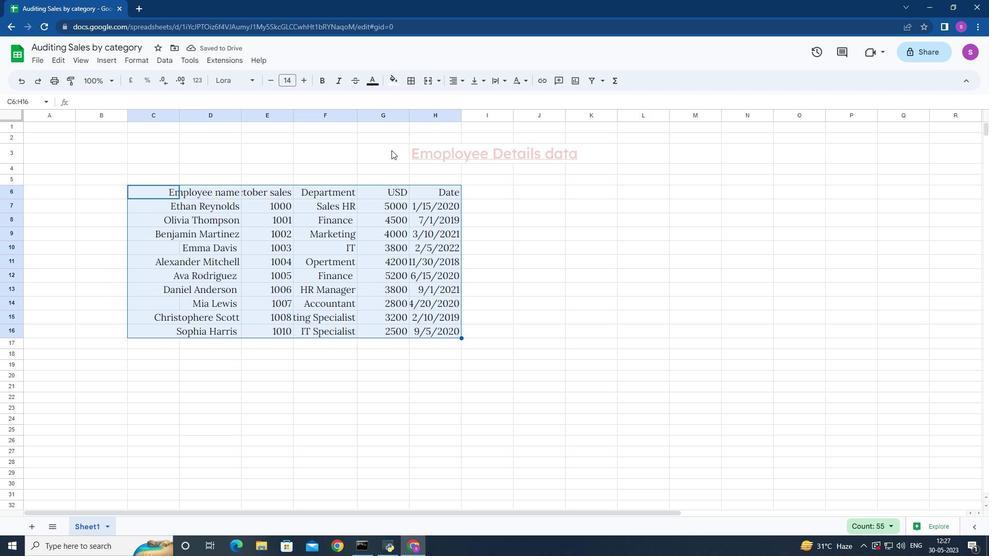 
Action: Mouse moved to (462, 82)
Screenshot: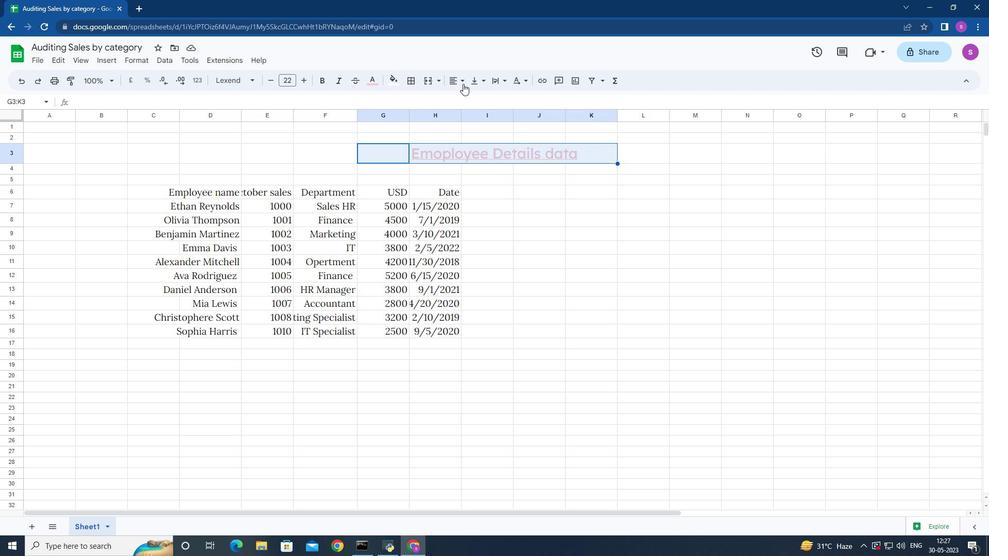 
Action: Mouse pressed left at (462, 82)
Screenshot: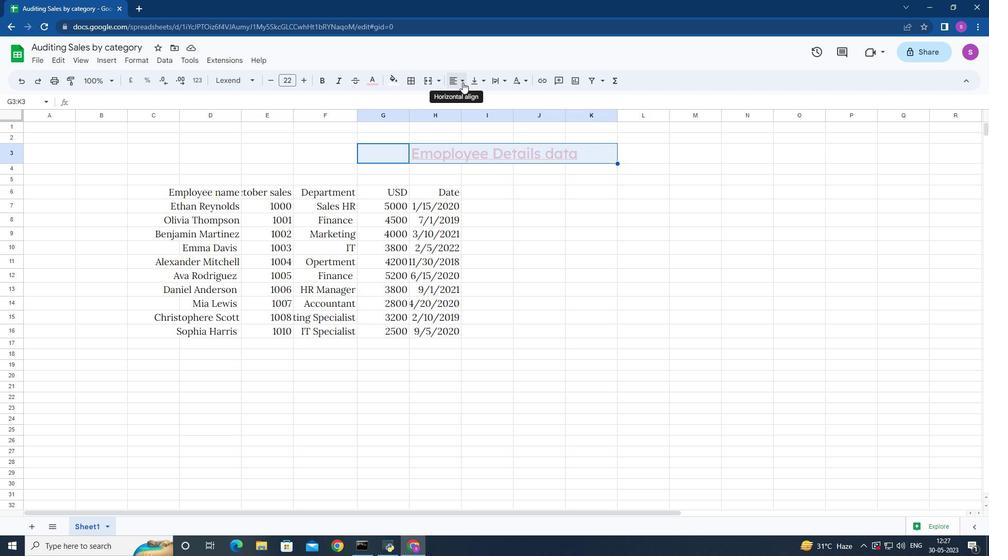 
Action: Mouse moved to (489, 101)
Screenshot: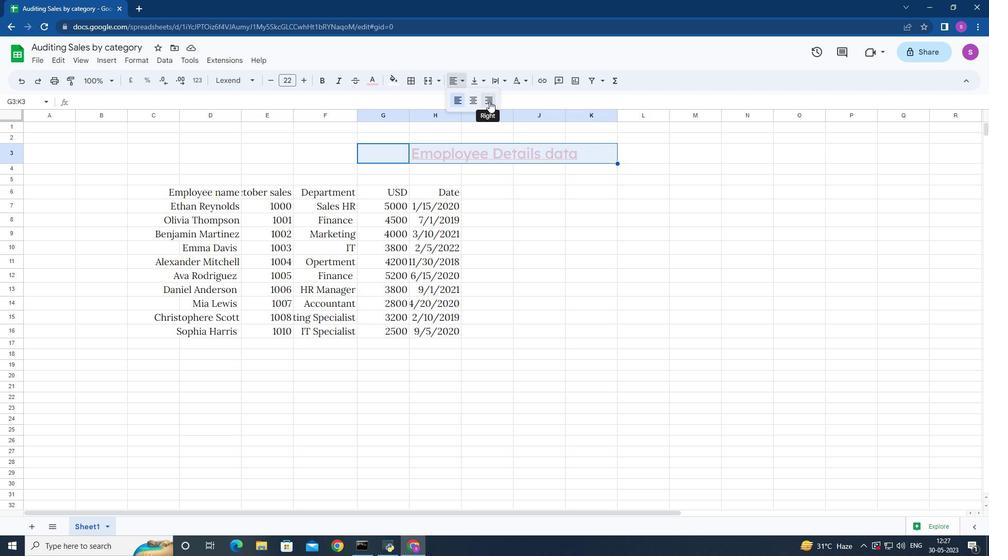 
Action: Mouse pressed left at (489, 101)
Screenshot: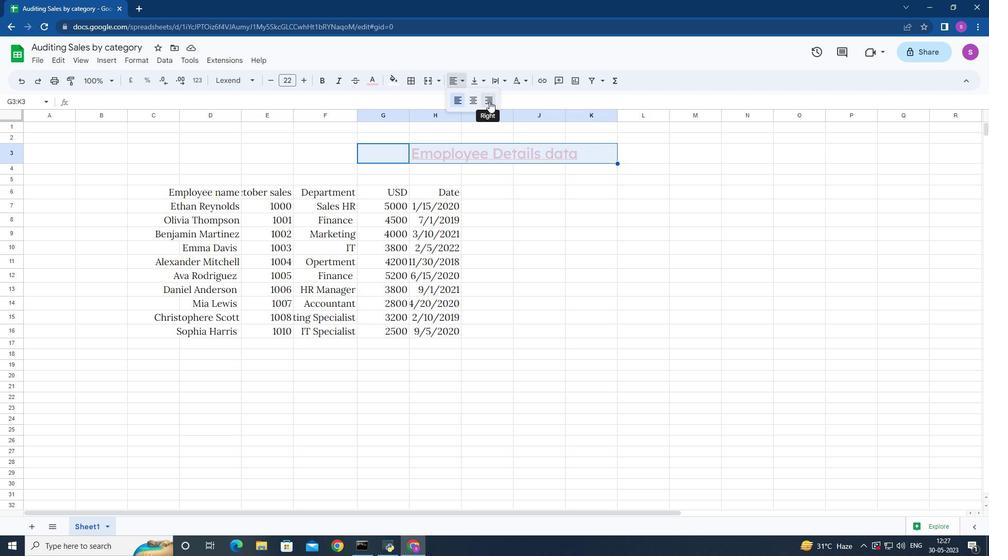 
Action: Mouse moved to (646, 161)
Screenshot: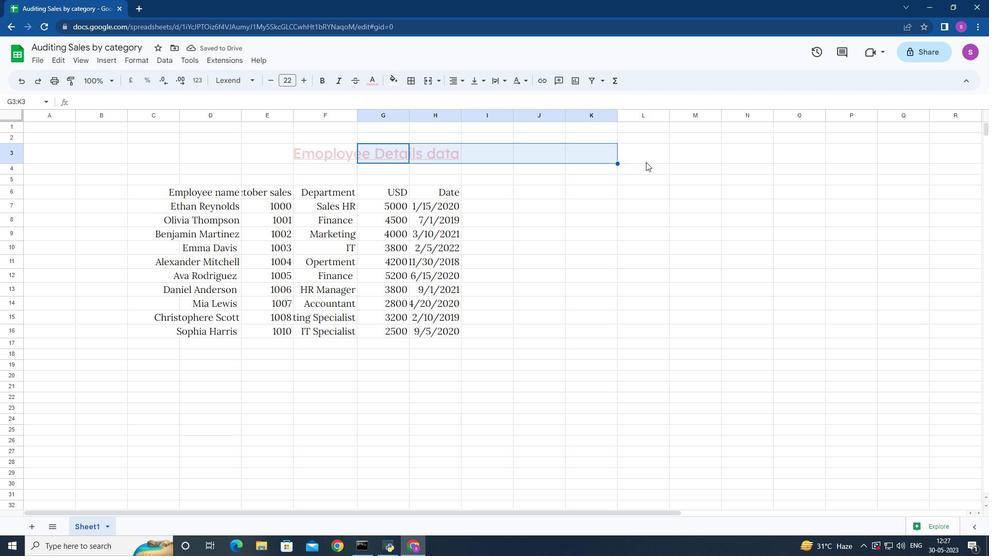
Action: Mouse pressed left at (646, 161)
Screenshot: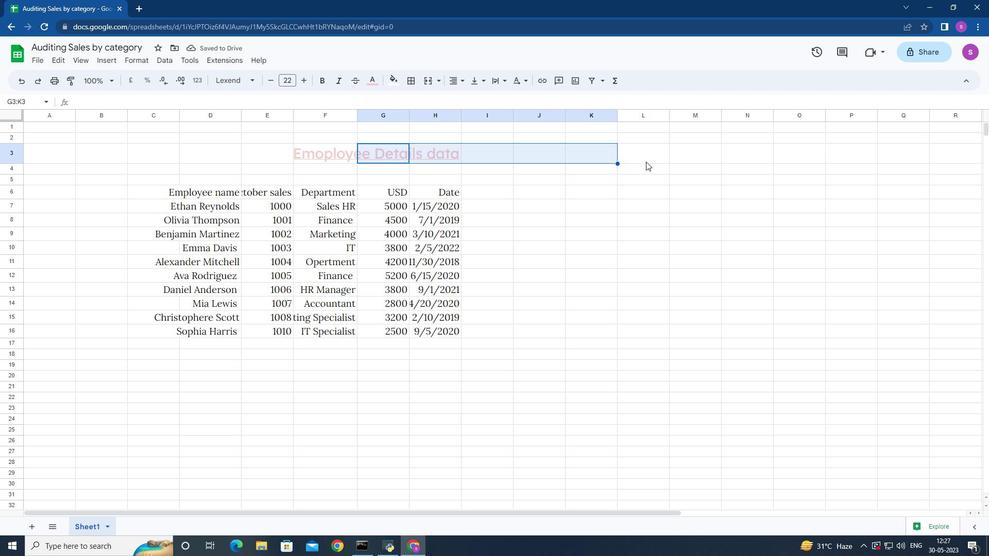 
Action: Mouse moved to (320, 233)
Screenshot: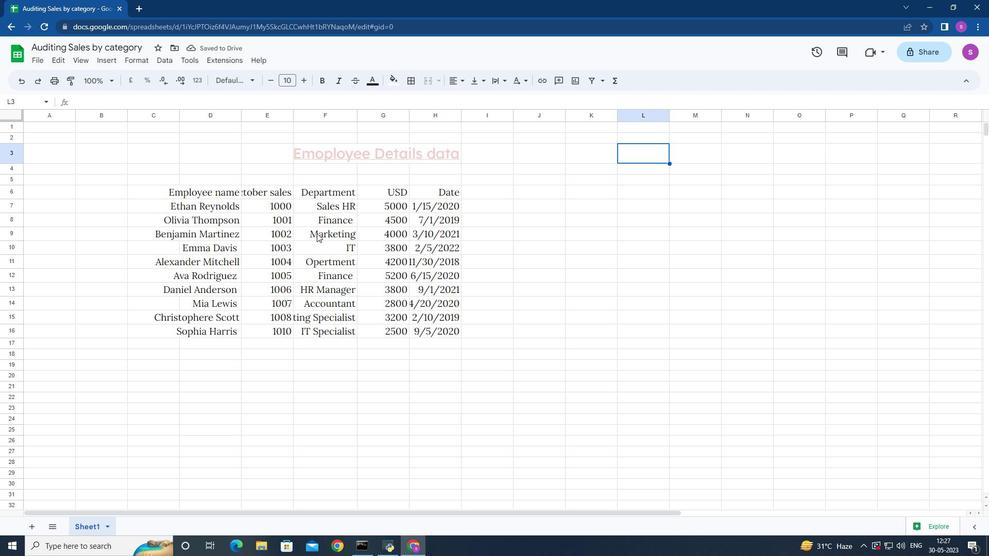 
Action: Mouse scrolled (320, 232) with delta (0, 0)
Screenshot: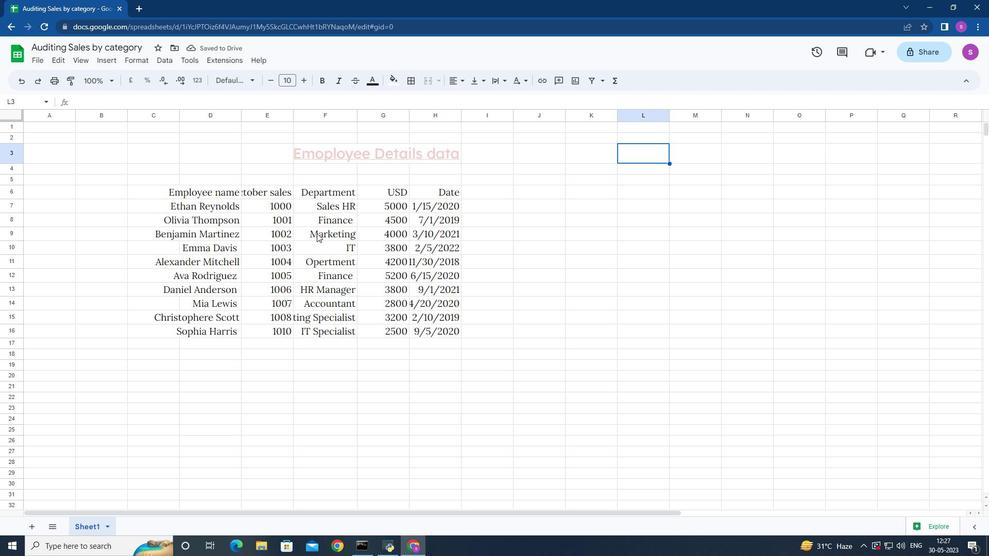
Action: Mouse moved to (385, 291)
Screenshot: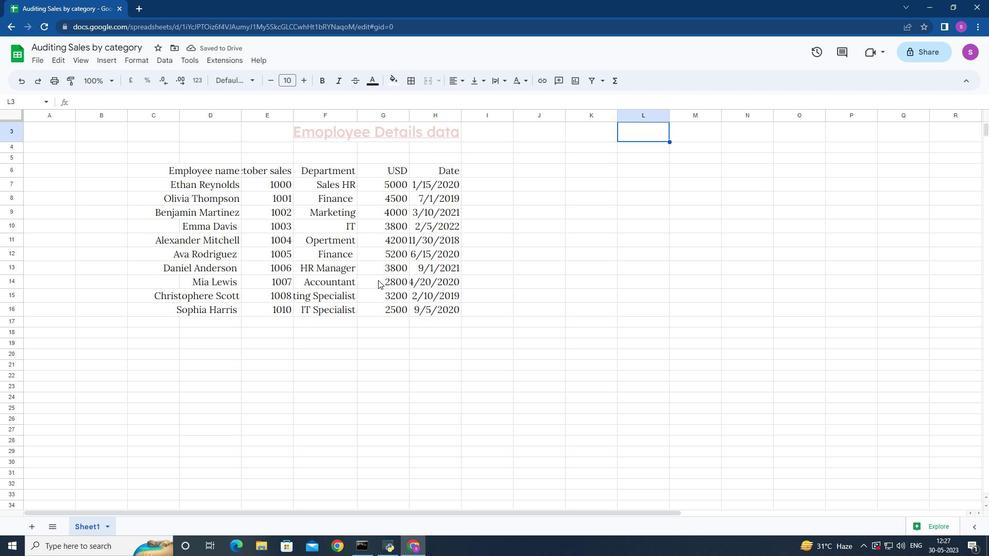 
Action: Mouse scrolled (385, 291) with delta (0, 0)
Screenshot: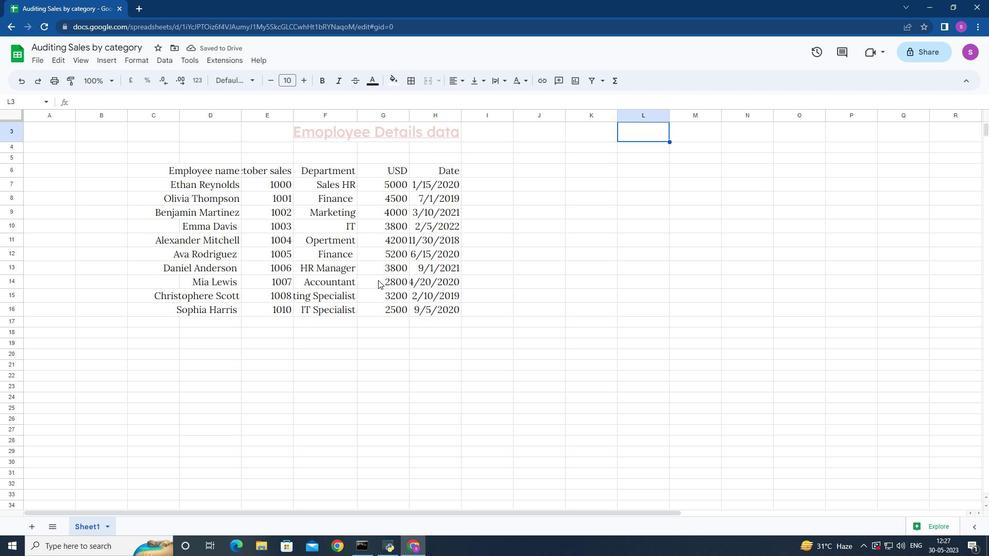 
Action: Mouse moved to (387, 296)
Screenshot: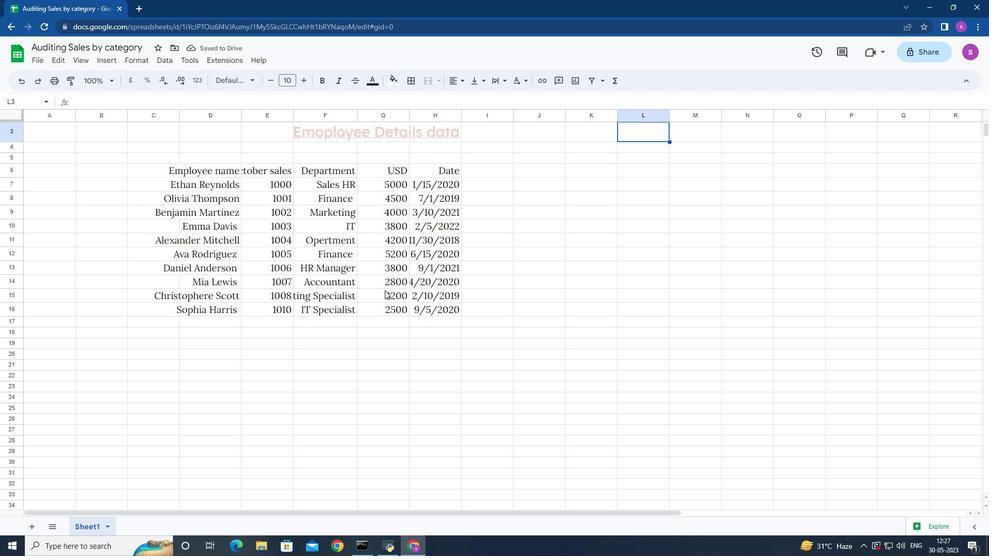 
Action: Mouse scrolled (386, 295) with delta (0, 0)
Screenshot: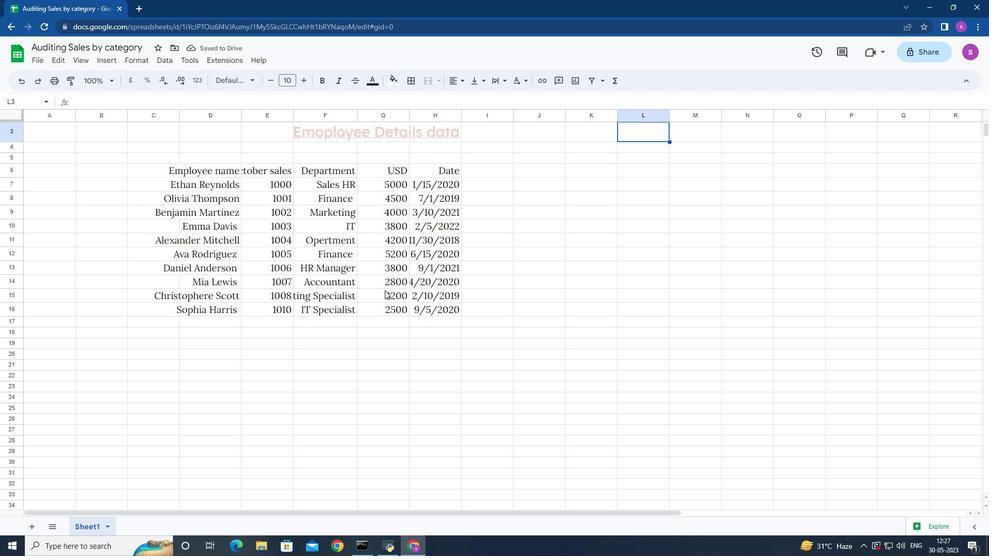 
Action: Mouse moved to (392, 301)
Screenshot: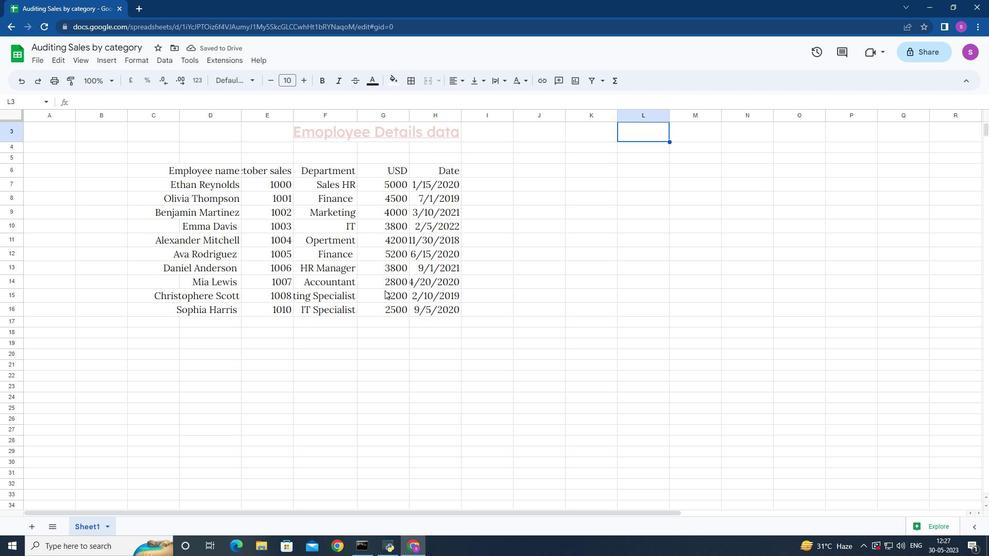 
Action: Mouse scrolled (392, 302) with delta (0, 0)
Screenshot: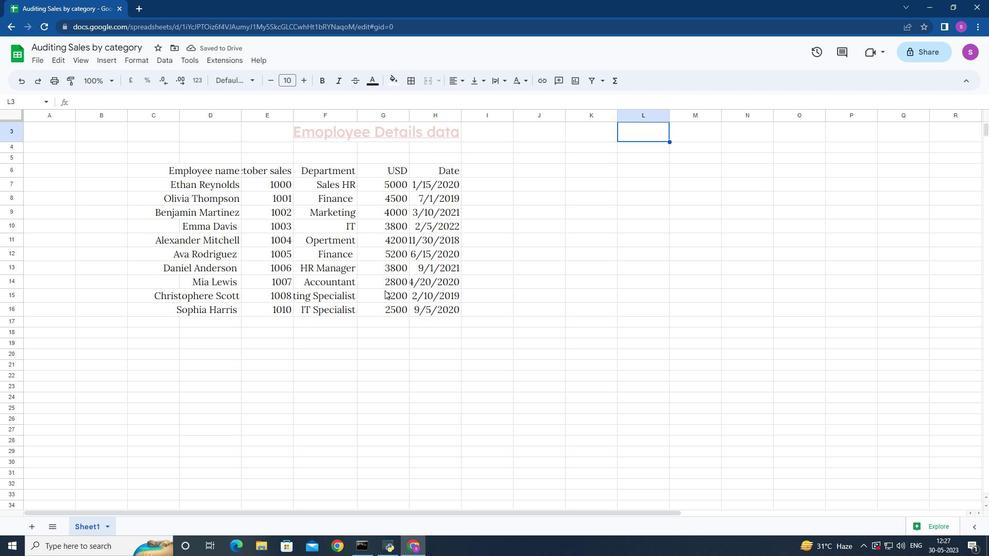 
Action: Mouse moved to (397, 308)
Screenshot: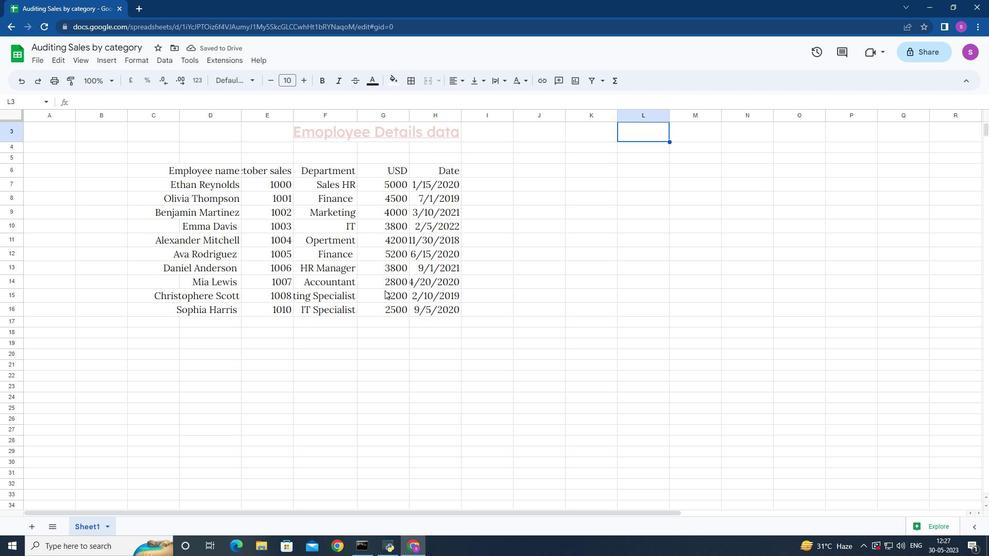 
Action: Mouse scrolled (397, 308) with delta (0, 0)
Screenshot: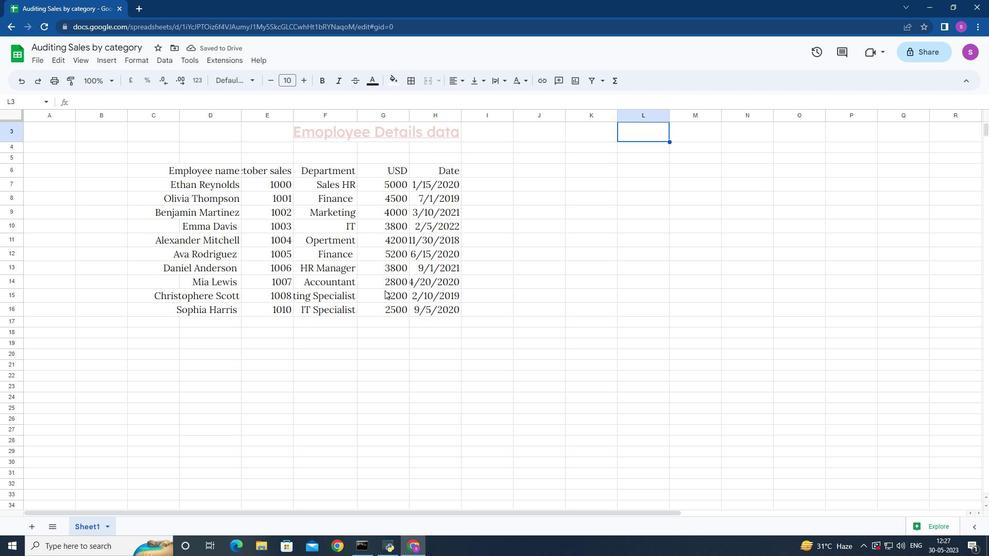 
Action: Mouse moved to (398, 307)
Screenshot: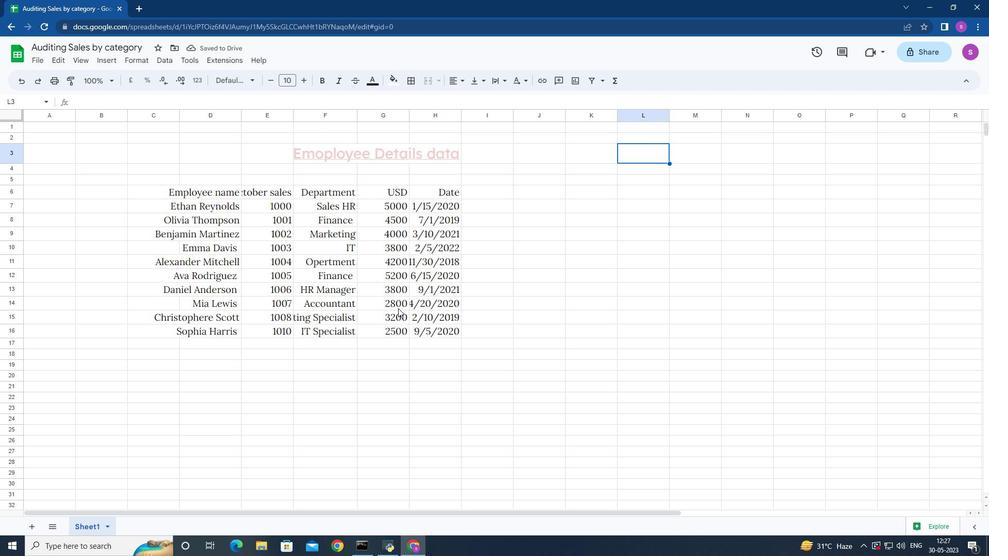 
